 Task: Look for space in Cesena, Italy from 2nd June, 2023 to 15th June, 2023 for 2 adults and 1 pet in price range Rs.10000 to Rs.15000. Place can be entire place with 1  bedroom having 1 bed and 1 bathroom. Property type can be house, flat, guest house, hotel. Booking option can be shelf check-in. Required host language is English.
Action: Mouse moved to (437, 118)
Screenshot: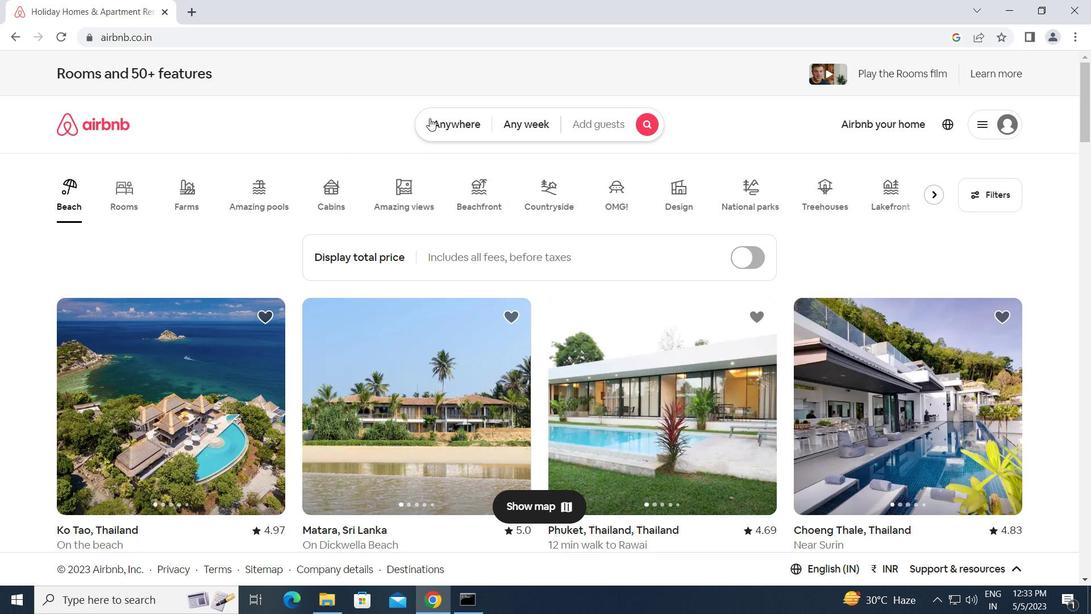 
Action: Mouse pressed left at (437, 118)
Screenshot: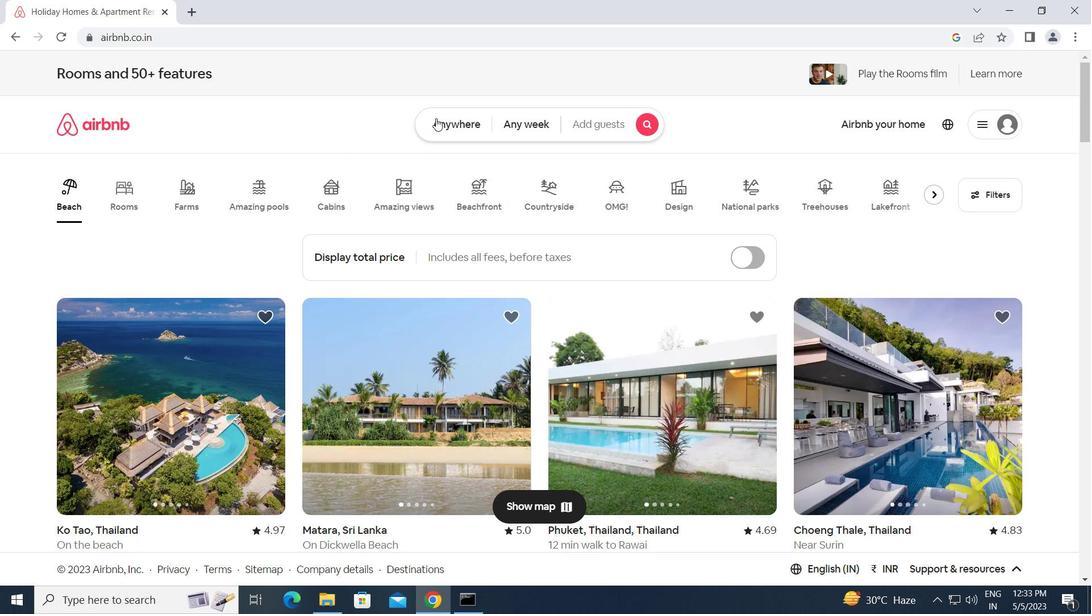 
Action: Mouse moved to (335, 166)
Screenshot: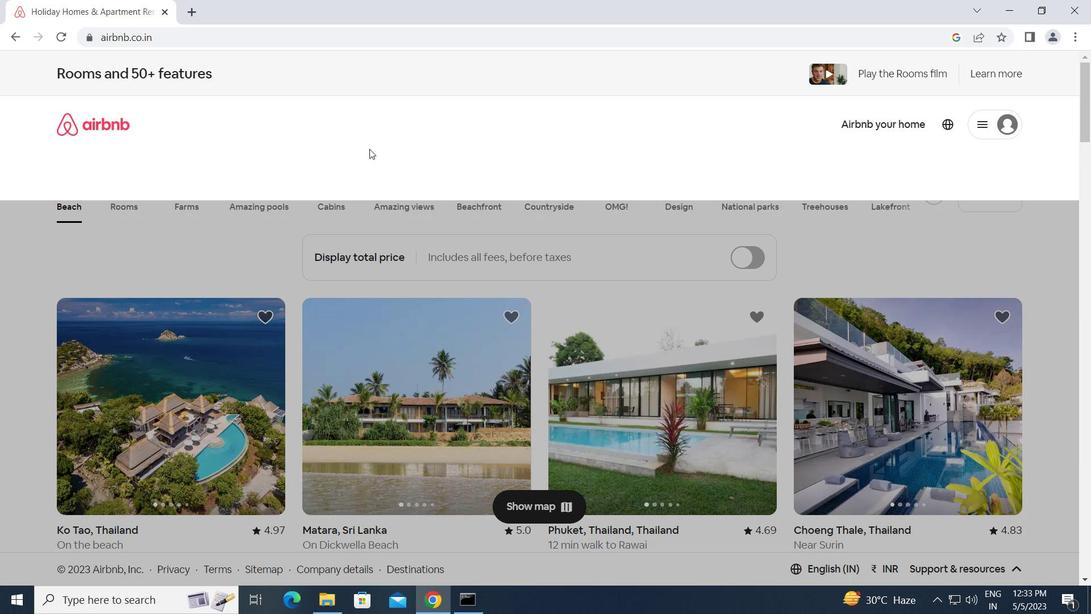 
Action: Mouse pressed left at (335, 166)
Screenshot: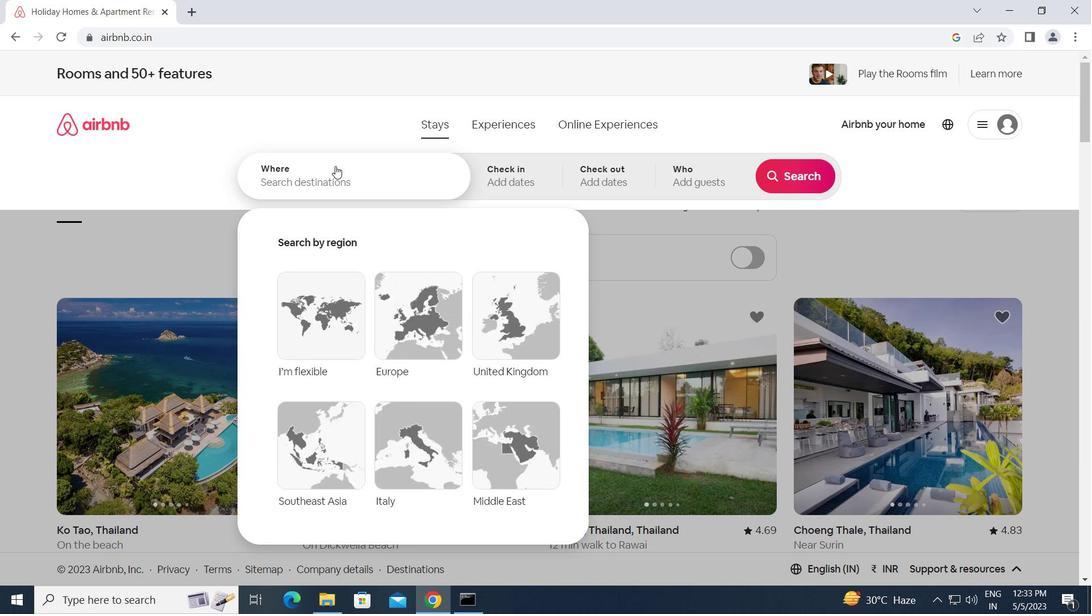 
Action: Key pressed <Key.caps_lock>c<Key.caps_lock>esena,<Key.space><Key.caps_lock>i<Key.caps_lock>taly<Key.enter>
Screenshot: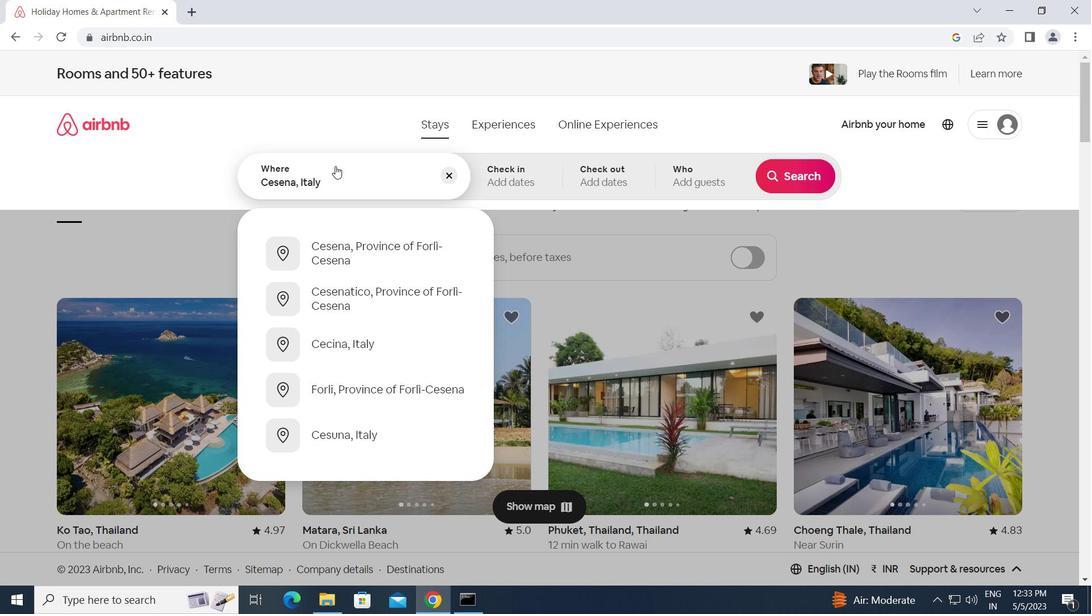 
Action: Mouse moved to (735, 340)
Screenshot: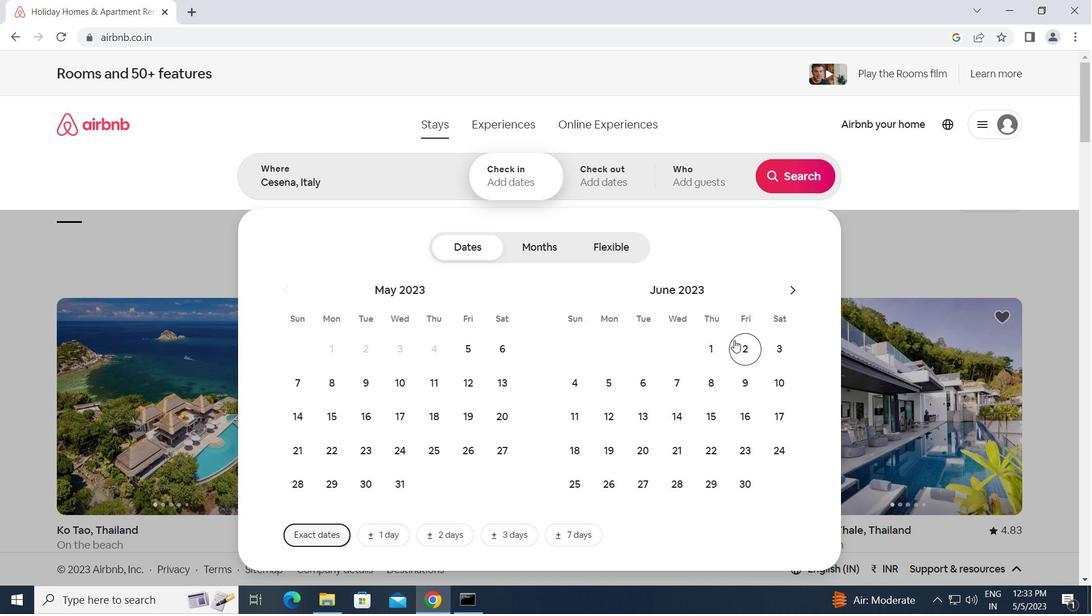 
Action: Mouse pressed left at (735, 340)
Screenshot: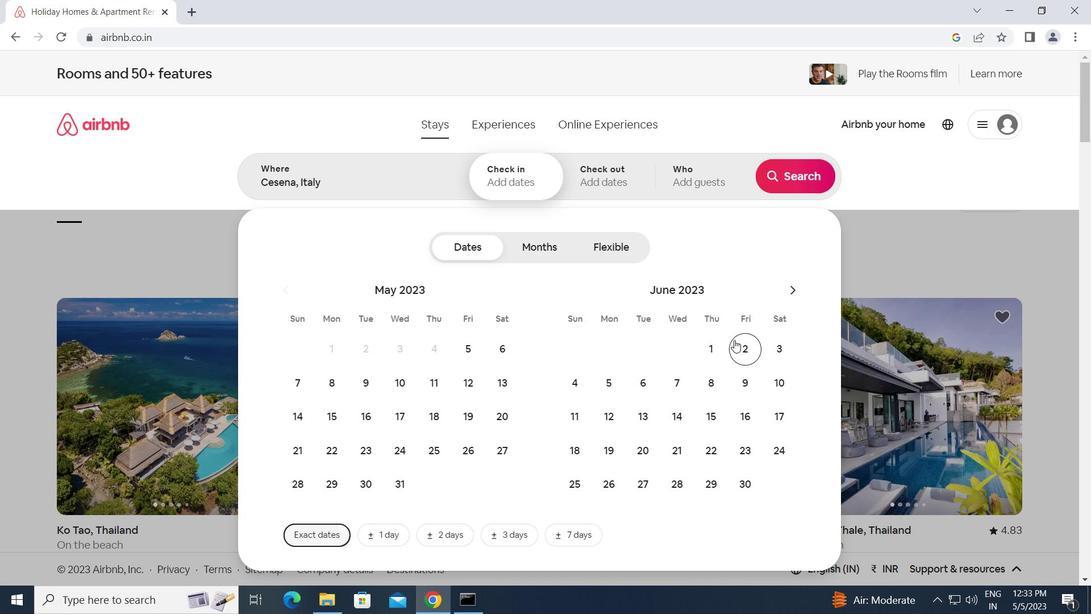
Action: Mouse moved to (707, 407)
Screenshot: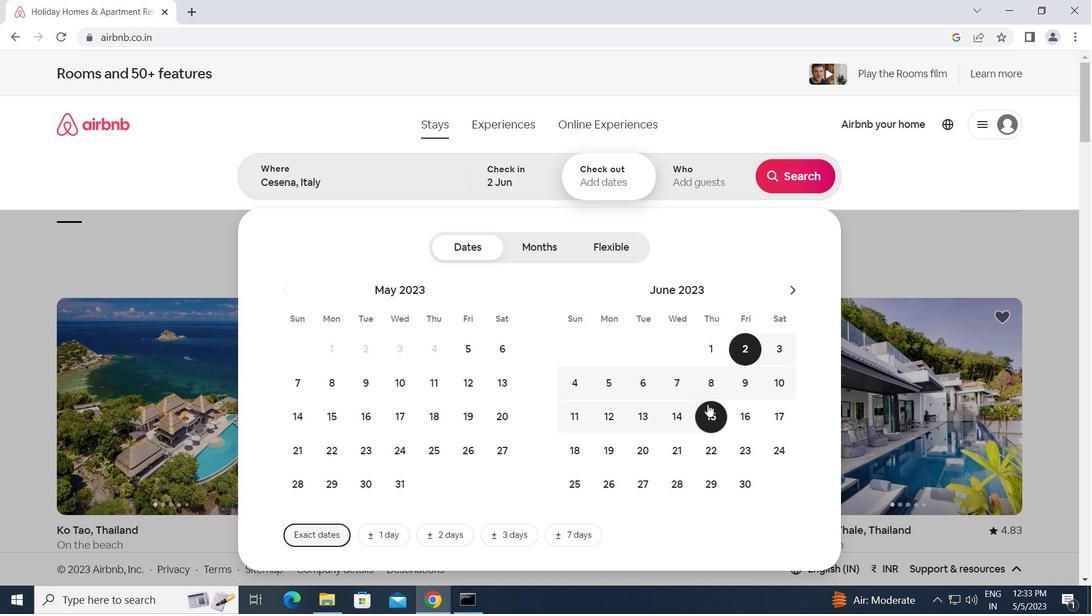 
Action: Mouse pressed left at (707, 407)
Screenshot: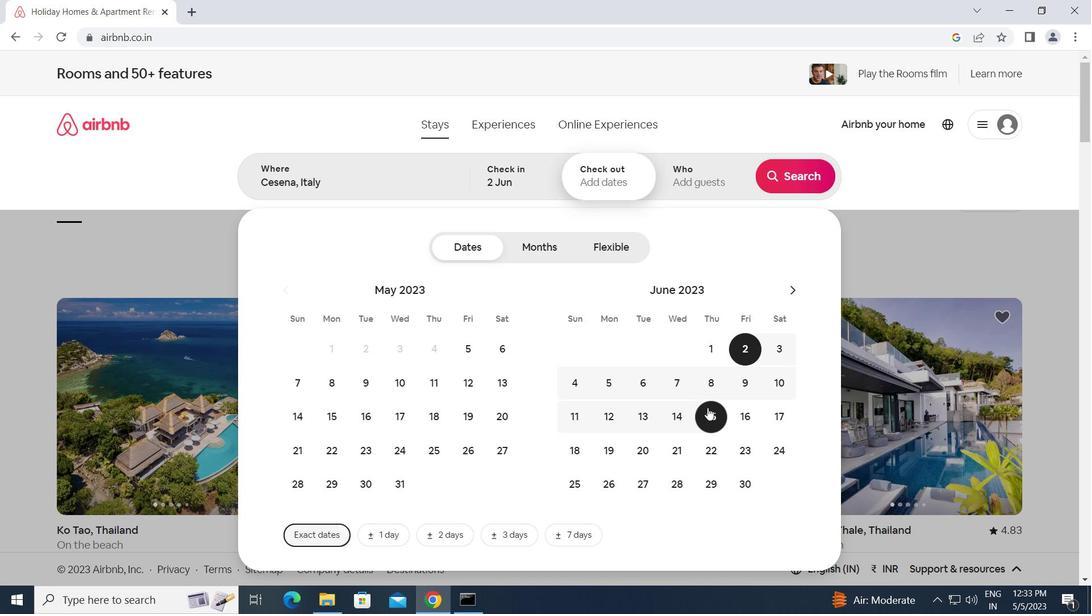 
Action: Mouse moved to (710, 167)
Screenshot: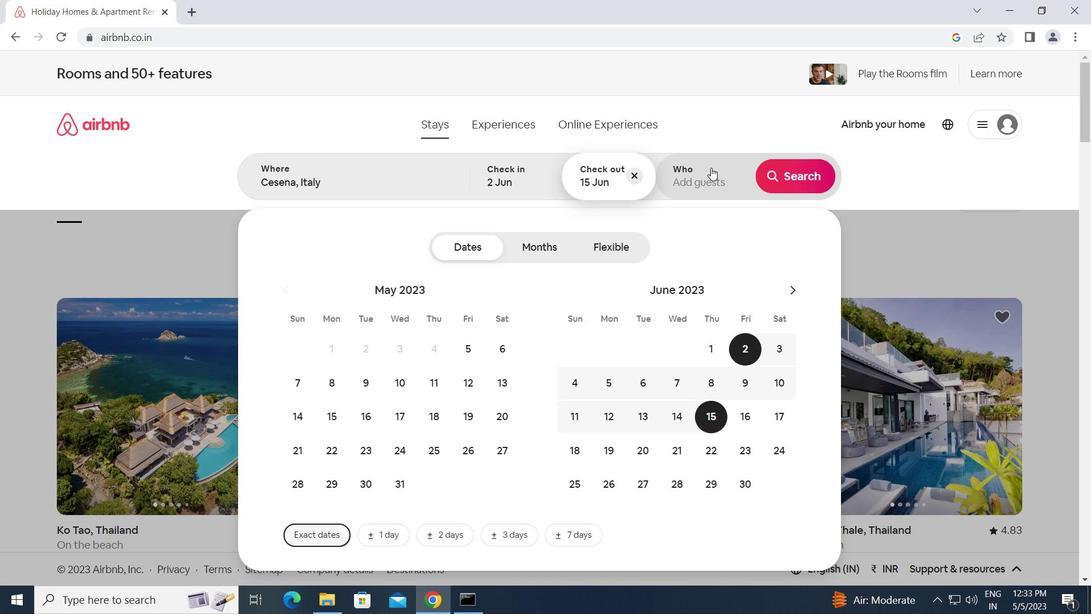
Action: Mouse pressed left at (710, 167)
Screenshot: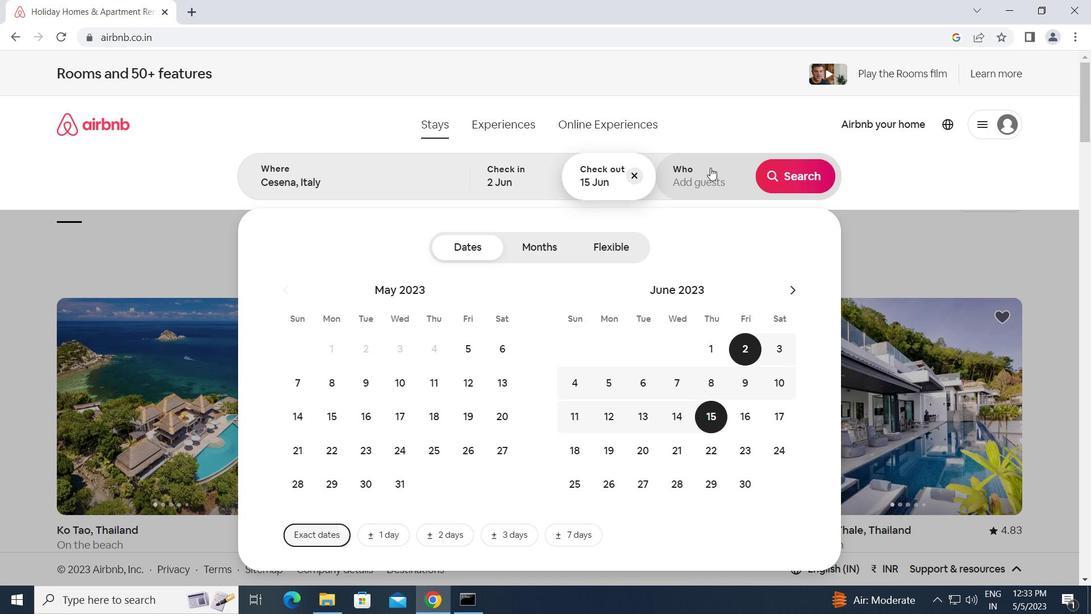 
Action: Mouse moved to (801, 252)
Screenshot: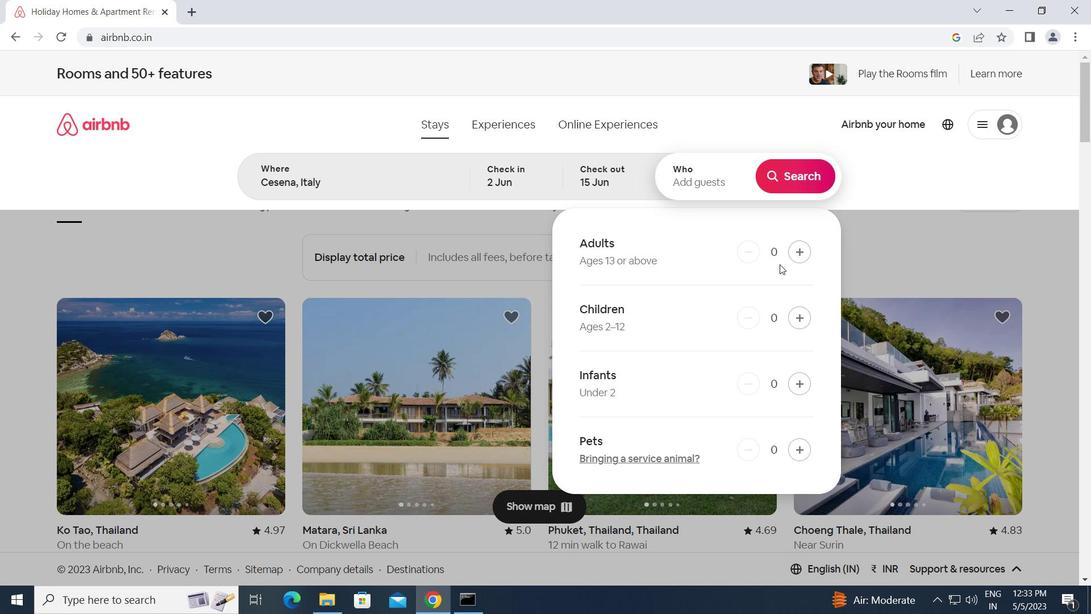 
Action: Mouse pressed left at (801, 252)
Screenshot: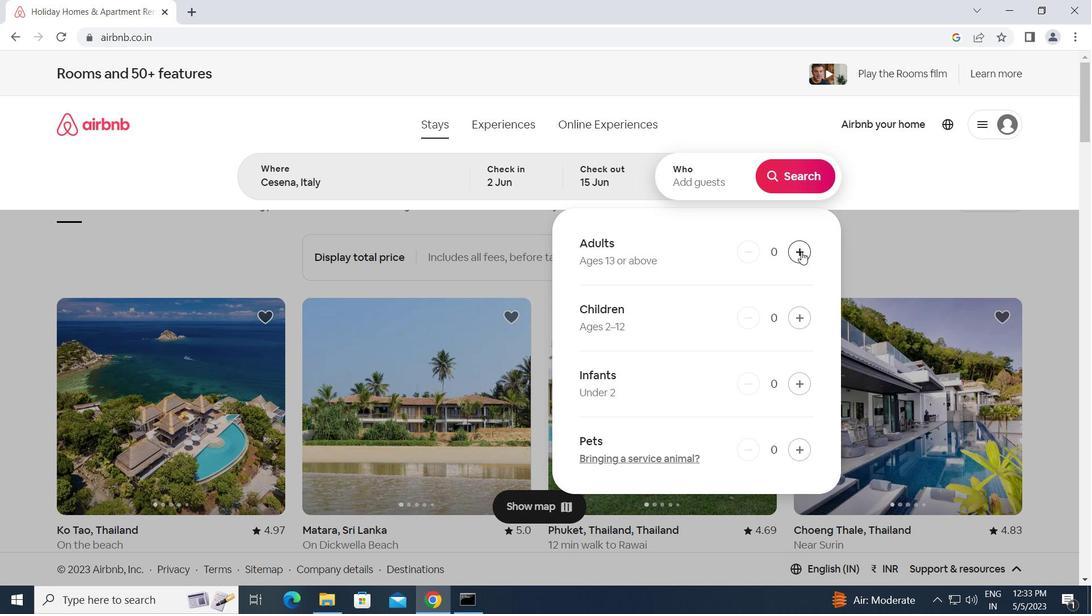 
Action: Mouse pressed left at (801, 252)
Screenshot: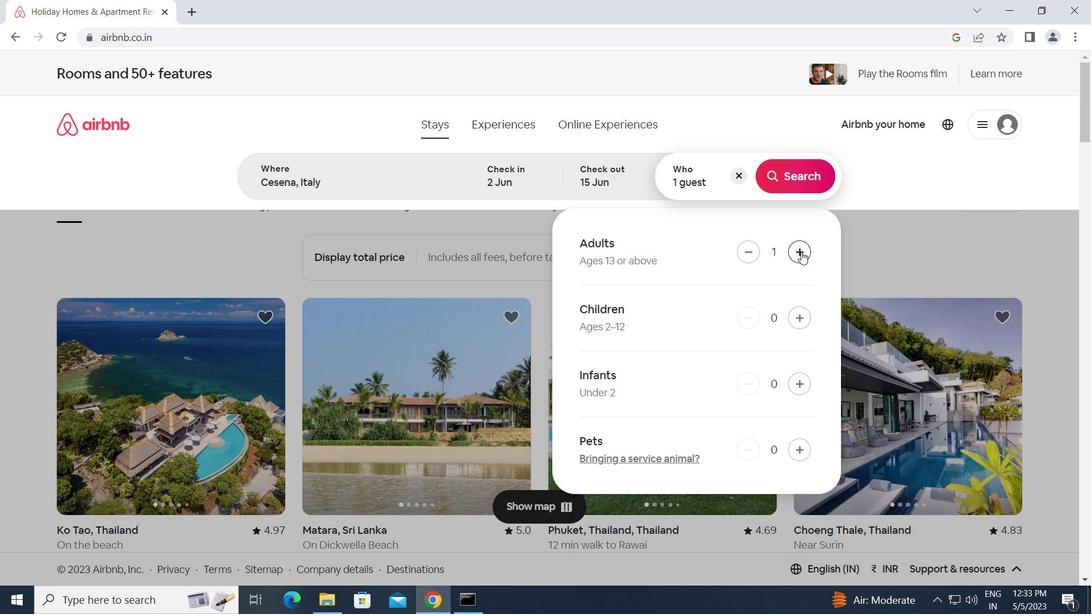 
Action: Mouse moved to (800, 448)
Screenshot: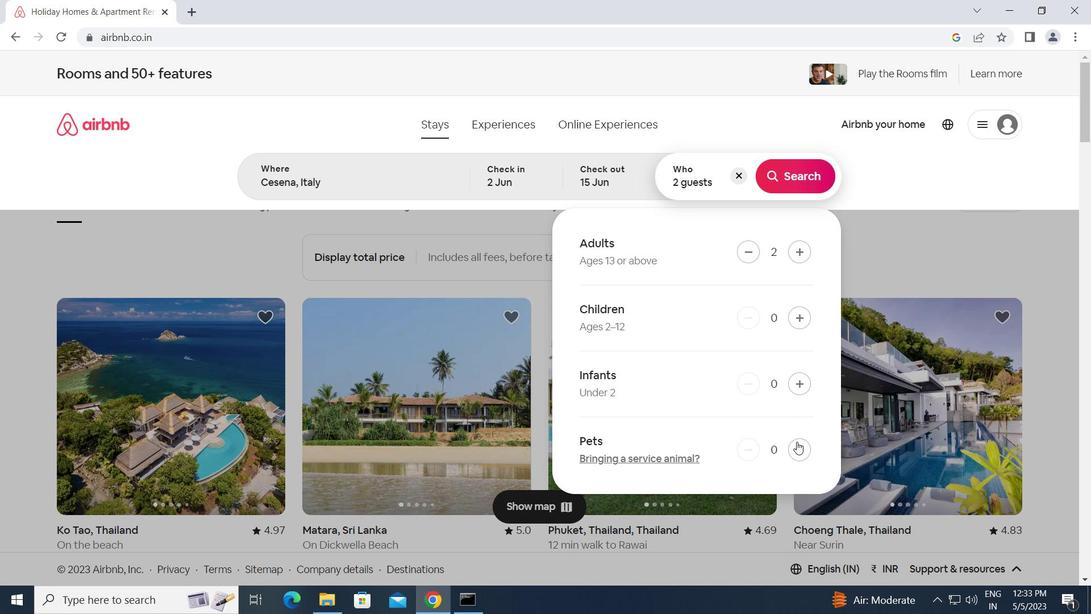 
Action: Mouse pressed left at (800, 448)
Screenshot: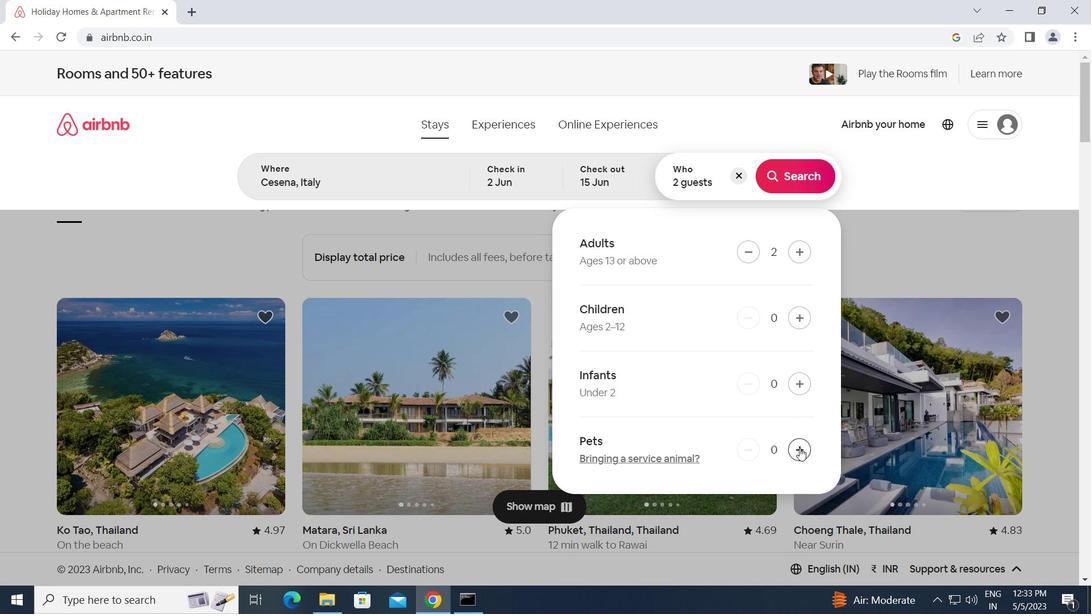 
Action: Mouse moved to (801, 175)
Screenshot: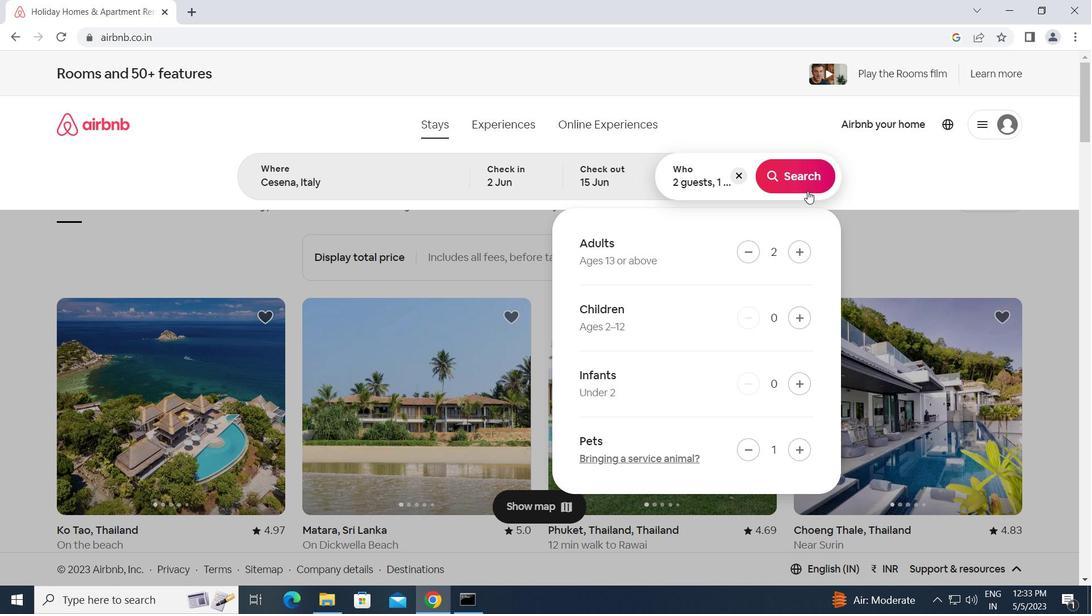 
Action: Mouse pressed left at (801, 175)
Screenshot: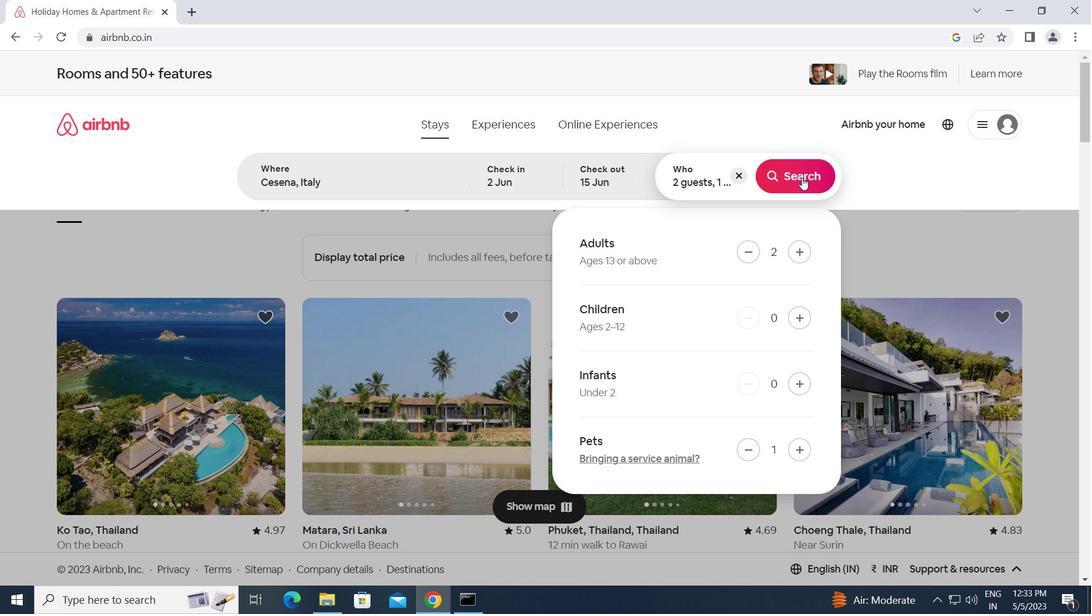 
Action: Mouse moved to (1014, 133)
Screenshot: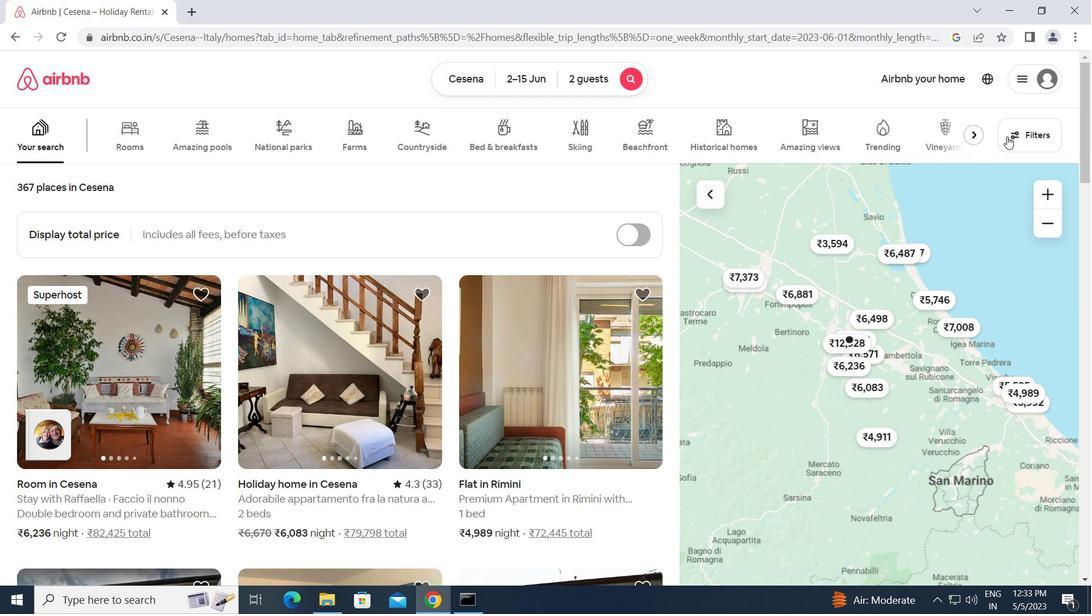 
Action: Mouse pressed left at (1014, 133)
Screenshot: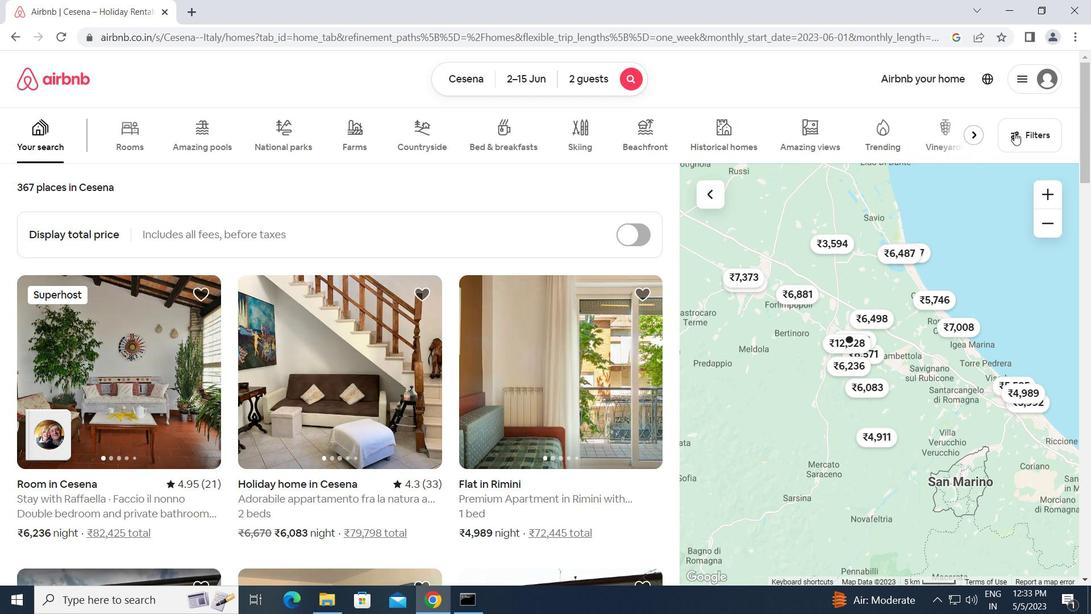 
Action: Mouse moved to (354, 486)
Screenshot: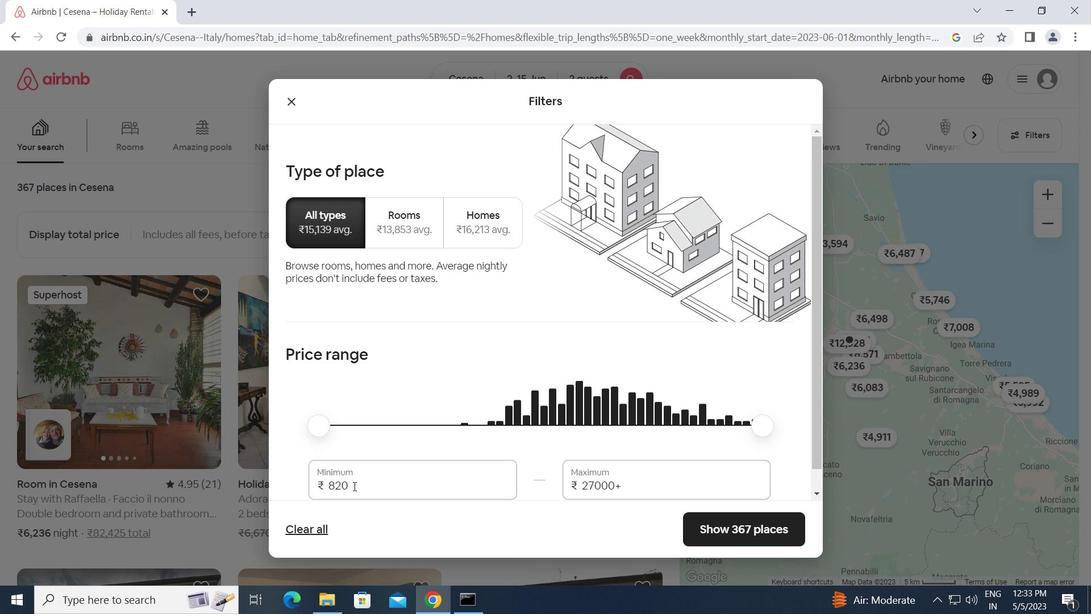 
Action: Mouse pressed left at (354, 486)
Screenshot: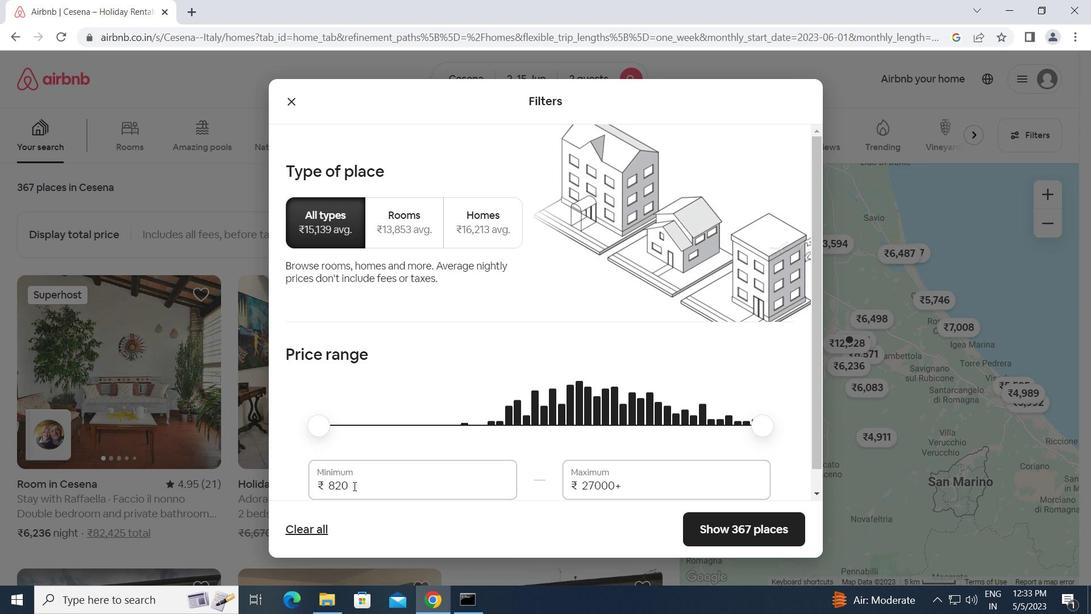 
Action: Mouse moved to (299, 485)
Screenshot: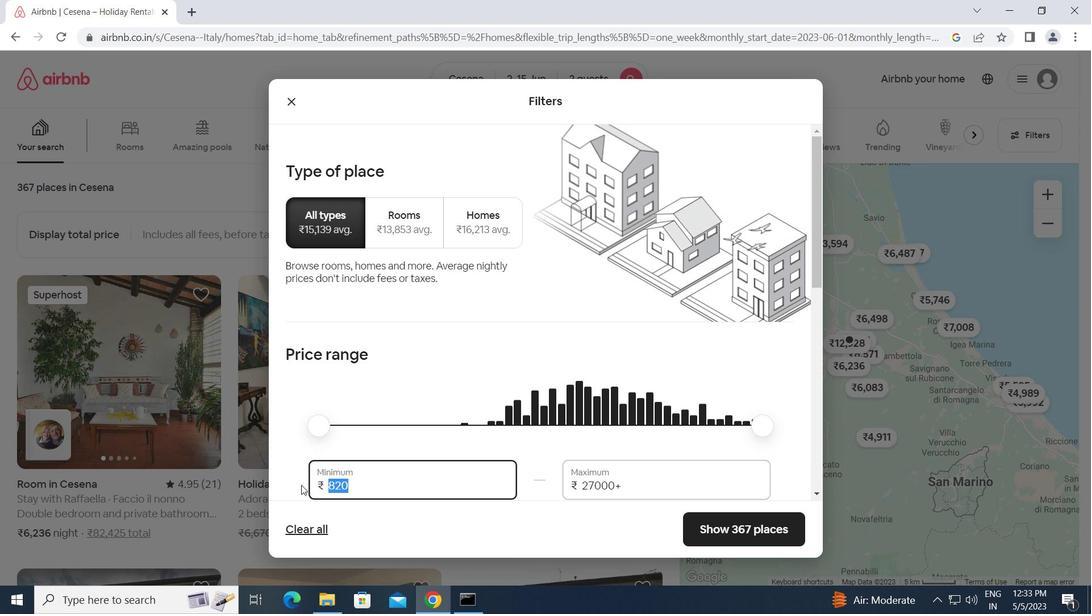 
Action: Key pressed 10000<Key.tab>15000
Screenshot: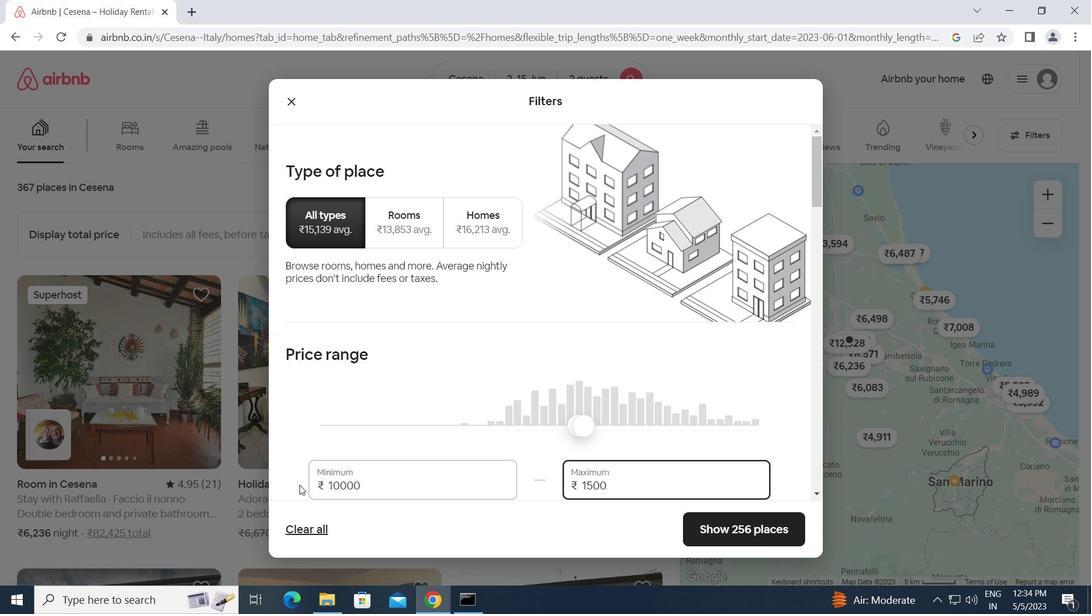 
Action: Mouse moved to (349, 466)
Screenshot: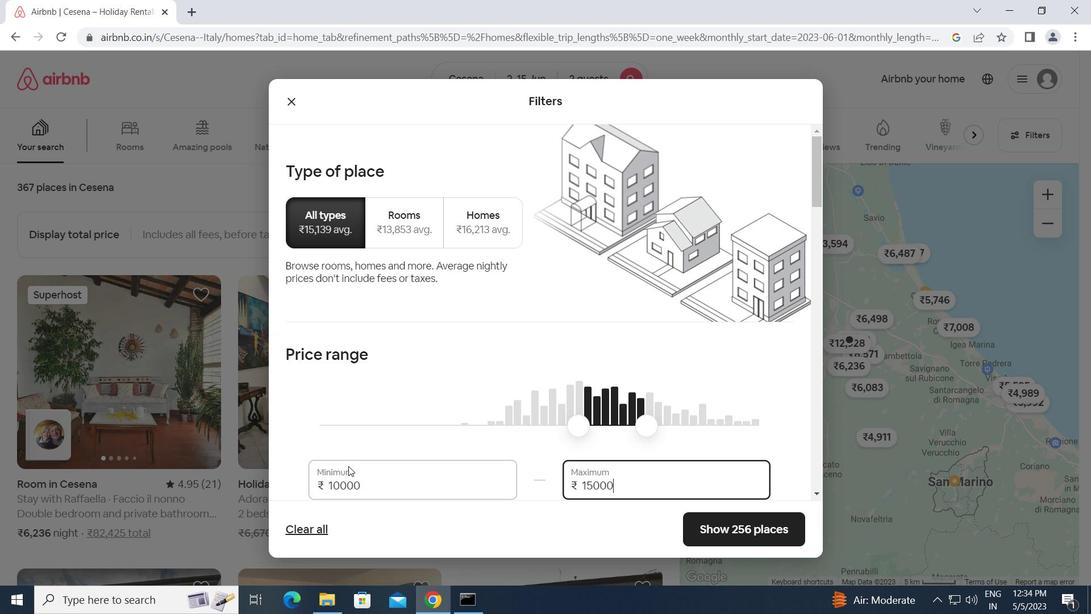 
Action: Mouse scrolled (349, 465) with delta (0, 0)
Screenshot: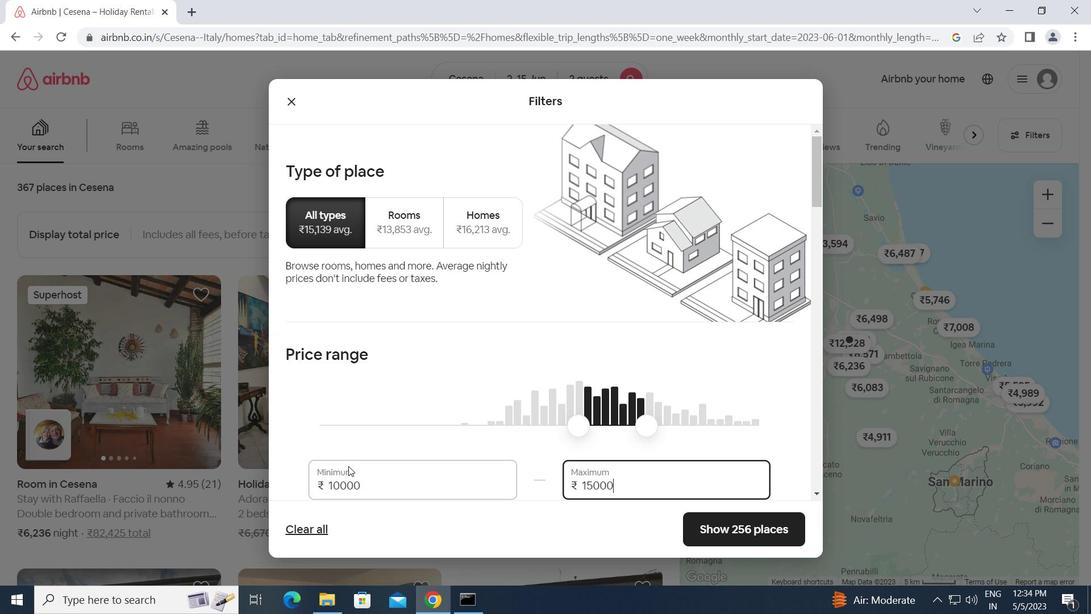 
Action: Mouse scrolled (349, 465) with delta (0, 0)
Screenshot: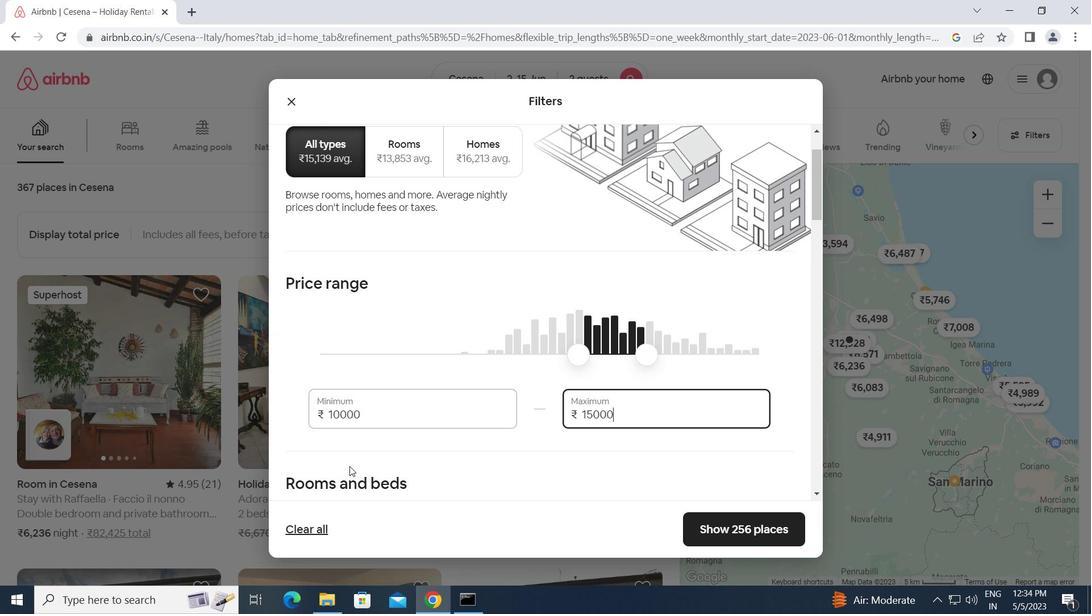 
Action: Mouse scrolled (349, 465) with delta (0, 0)
Screenshot: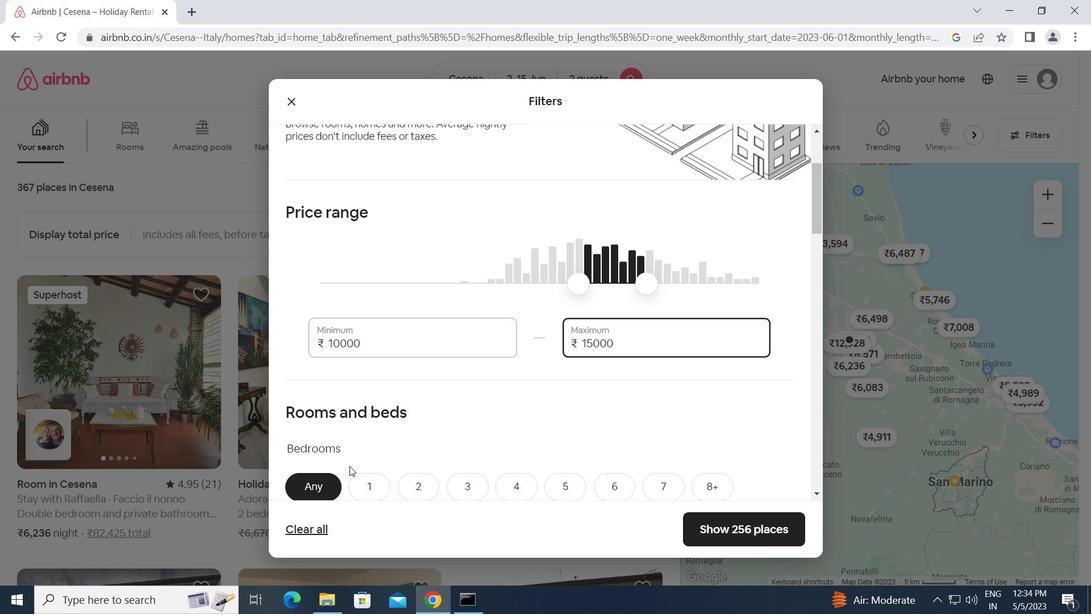
Action: Mouse scrolled (349, 465) with delta (0, 0)
Screenshot: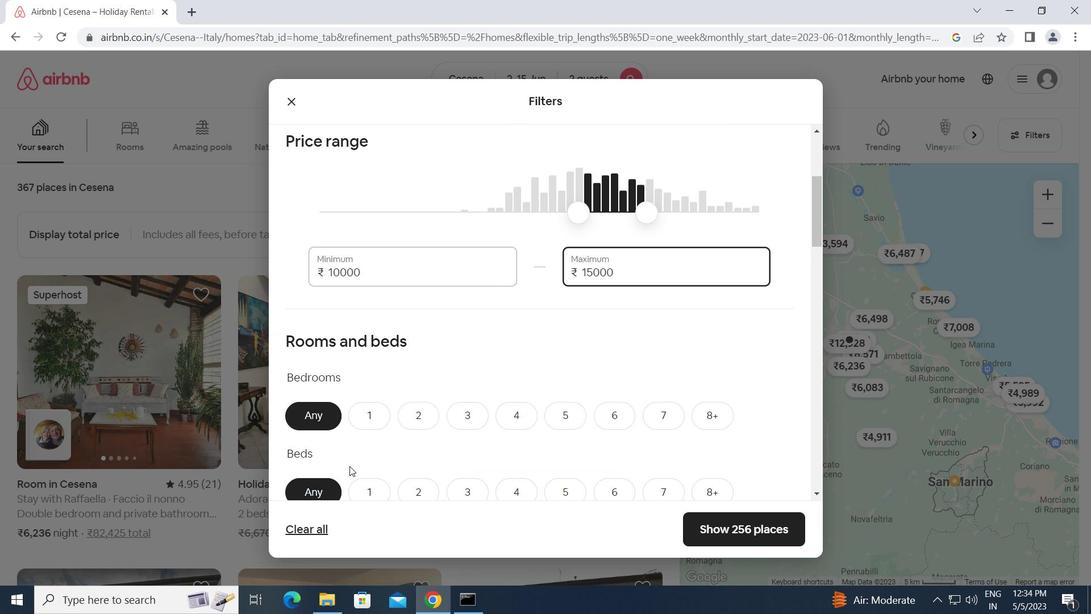 
Action: Mouse moved to (361, 347)
Screenshot: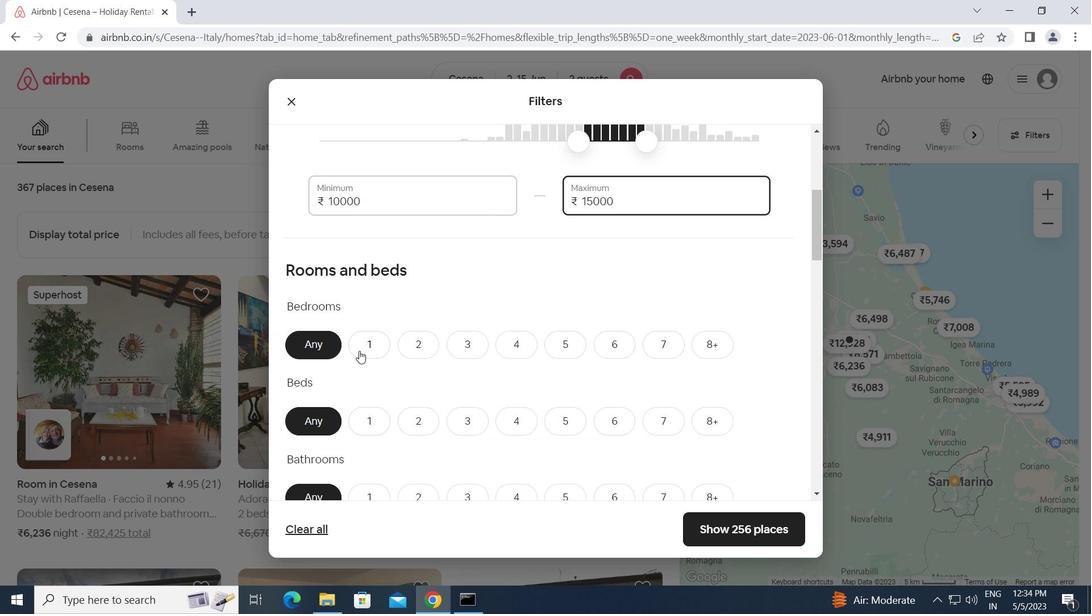 
Action: Mouse pressed left at (361, 347)
Screenshot: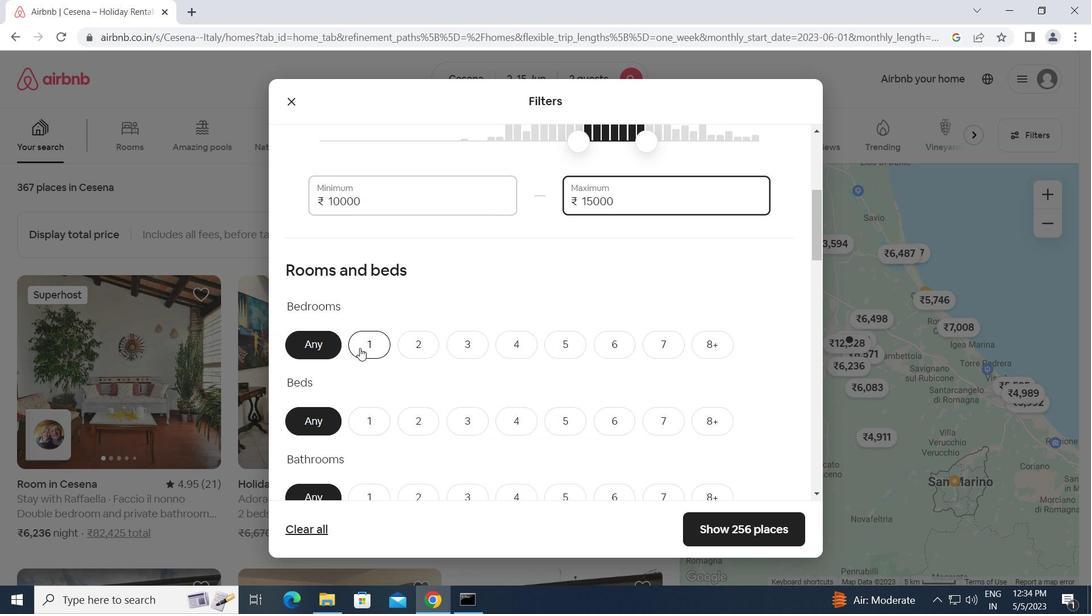 
Action: Mouse moved to (413, 413)
Screenshot: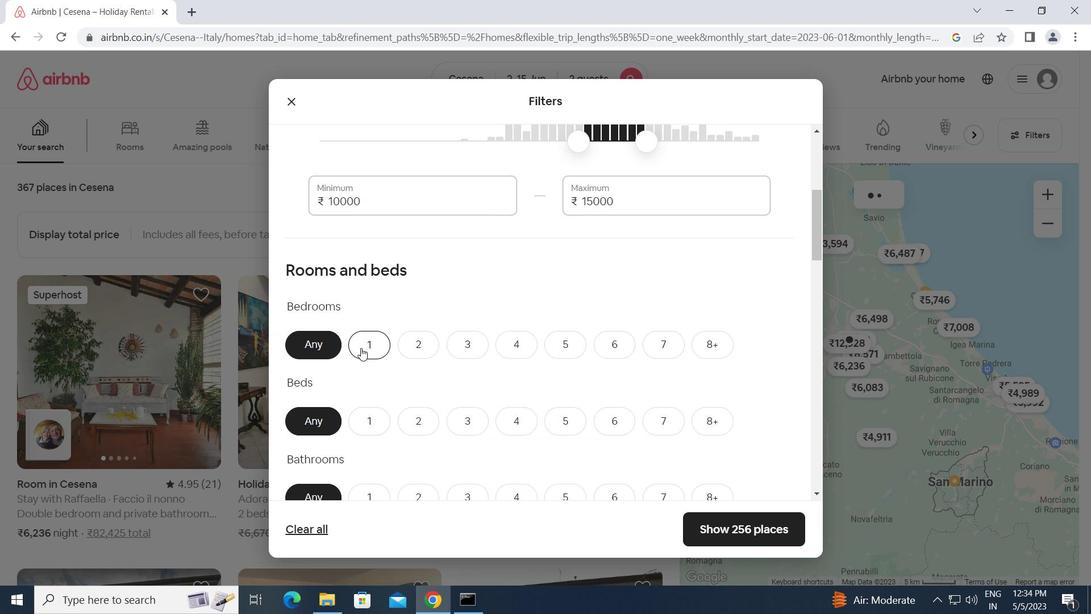 
Action: Mouse scrolled (413, 412) with delta (0, 0)
Screenshot: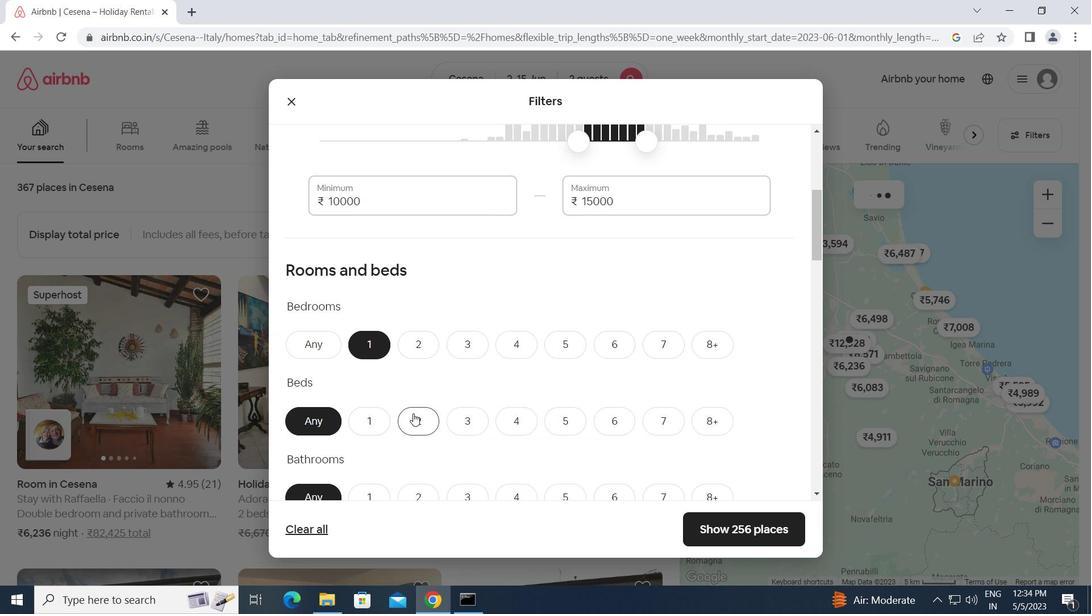 
Action: Mouse moved to (371, 349)
Screenshot: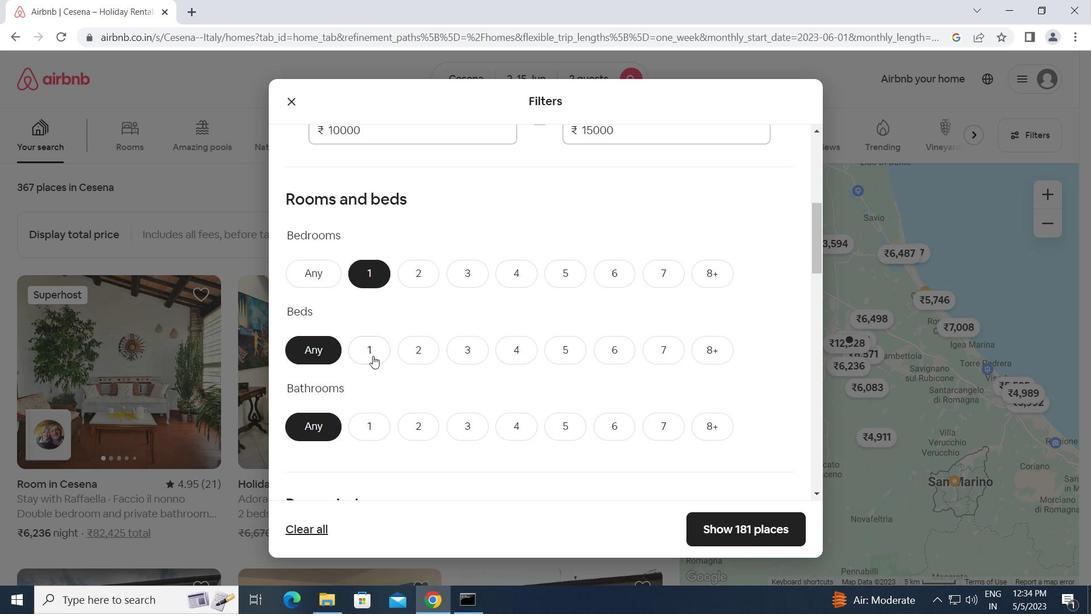
Action: Mouse pressed left at (371, 349)
Screenshot: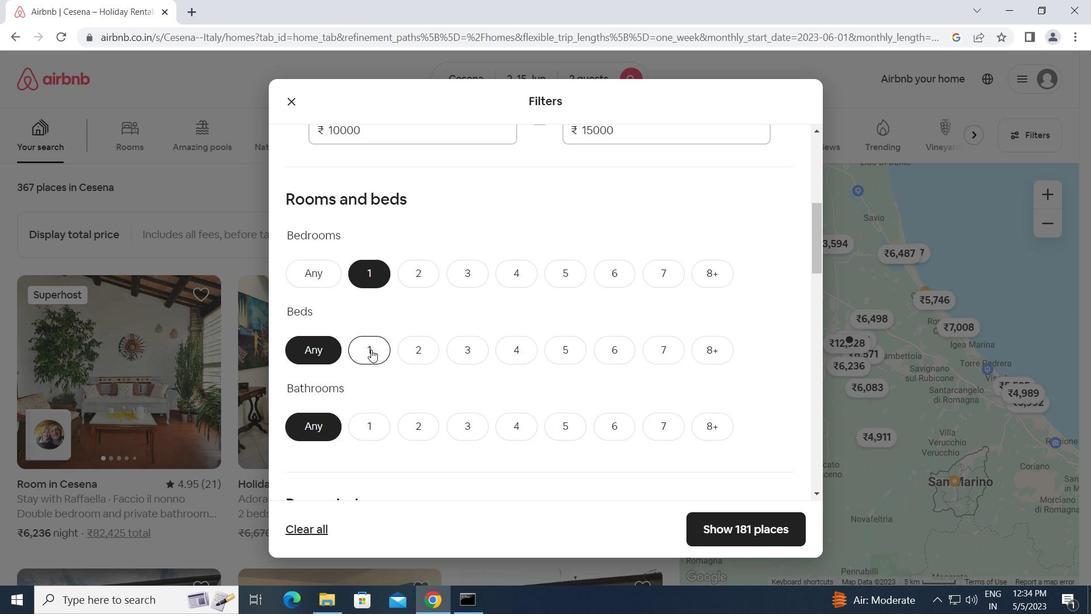
Action: Mouse moved to (372, 424)
Screenshot: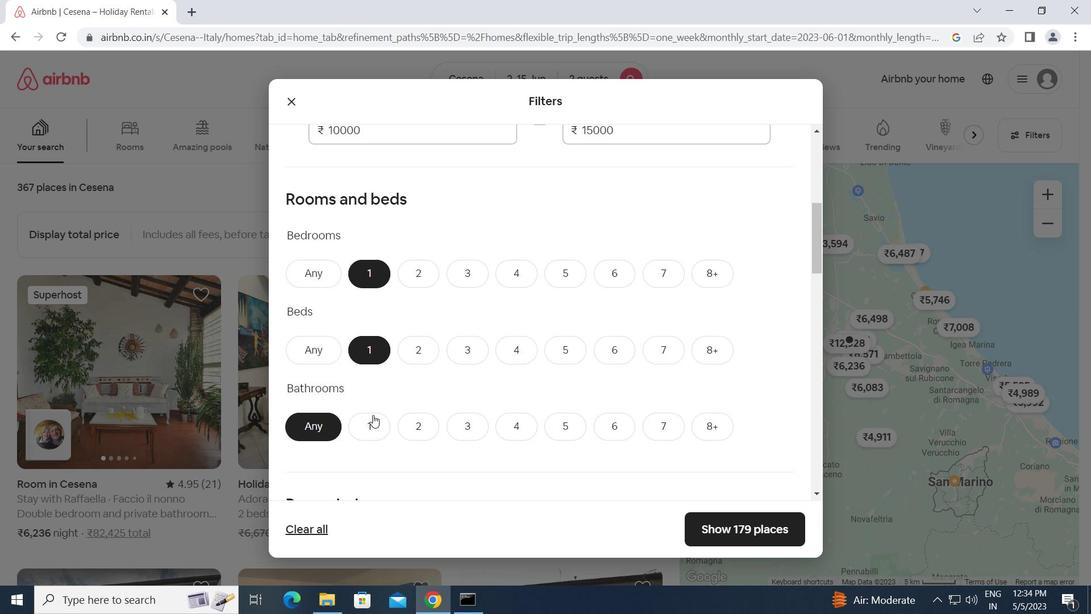 
Action: Mouse pressed left at (372, 424)
Screenshot: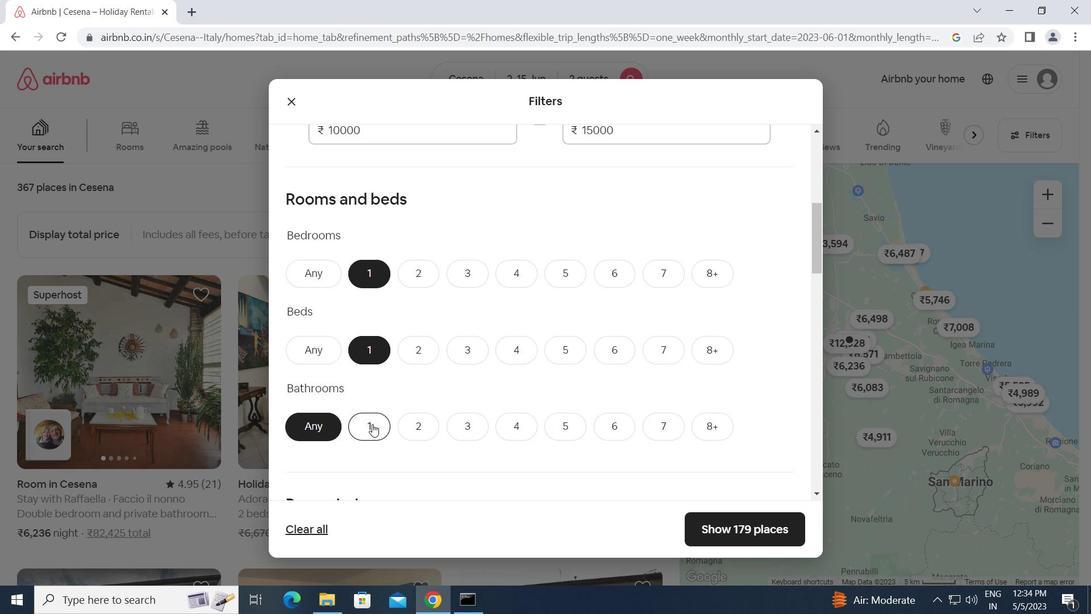 
Action: Mouse moved to (379, 421)
Screenshot: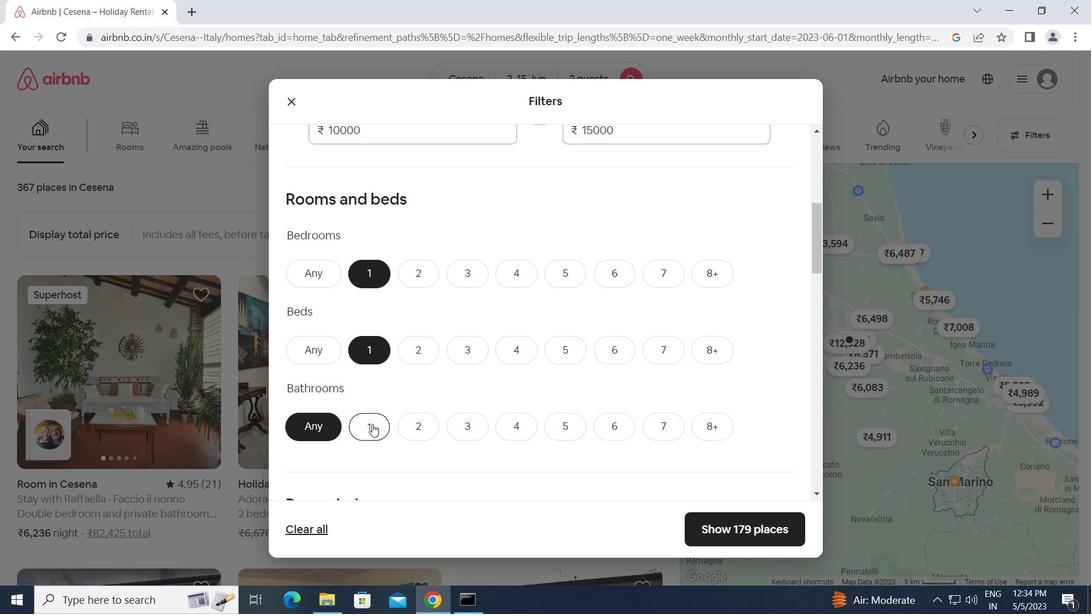 
Action: Mouse scrolled (379, 420) with delta (0, 0)
Screenshot: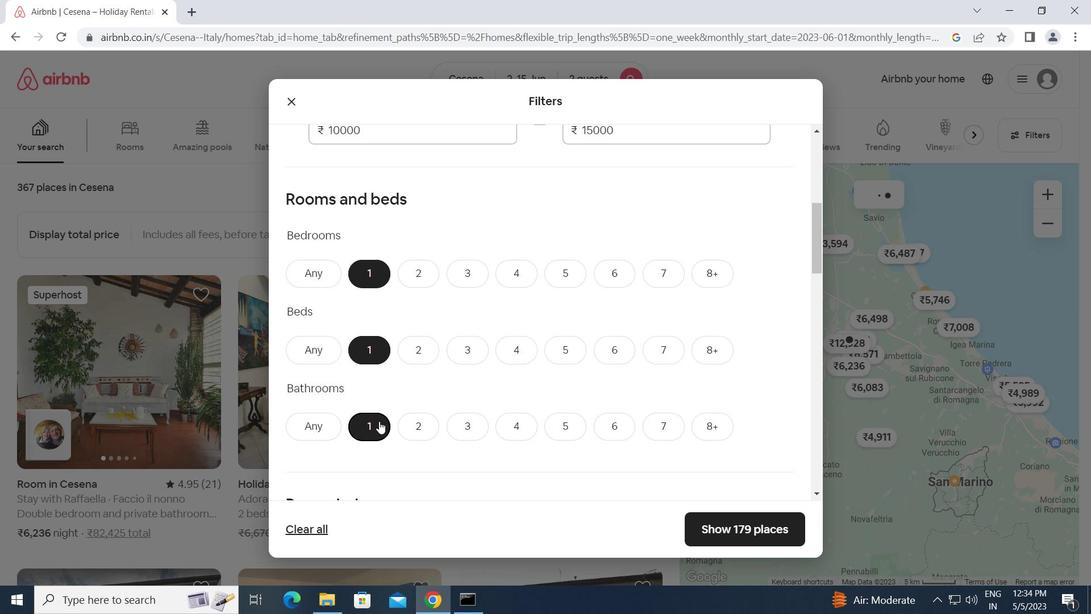 
Action: Mouse scrolled (379, 420) with delta (0, 0)
Screenshot: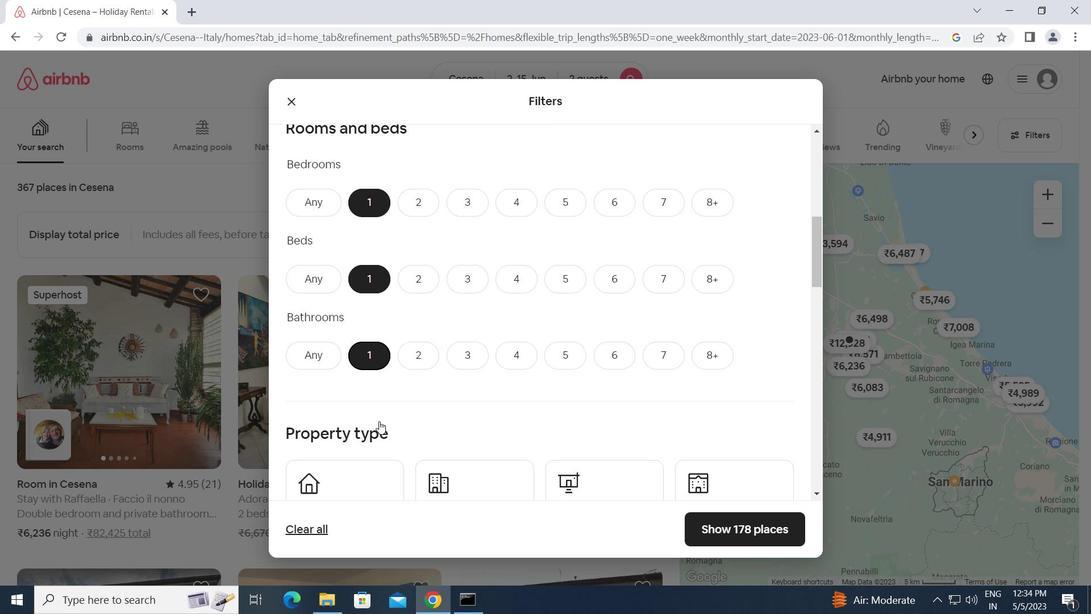 
Action: Mouse moved to (354, 416)
Screenshot: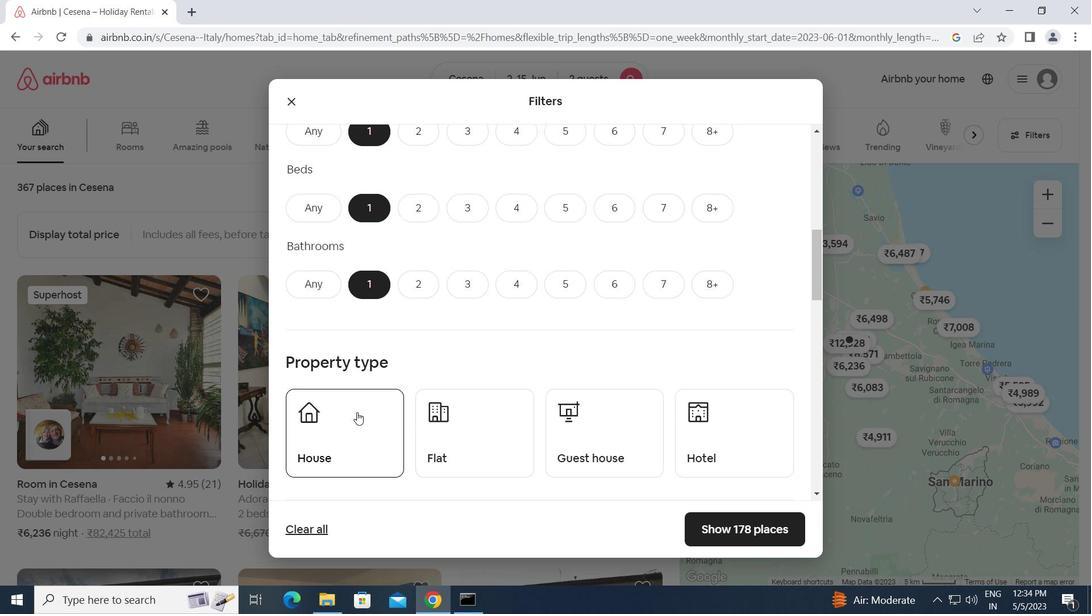 
Action: Mouse pressed left at (354, 416)
Screenshot: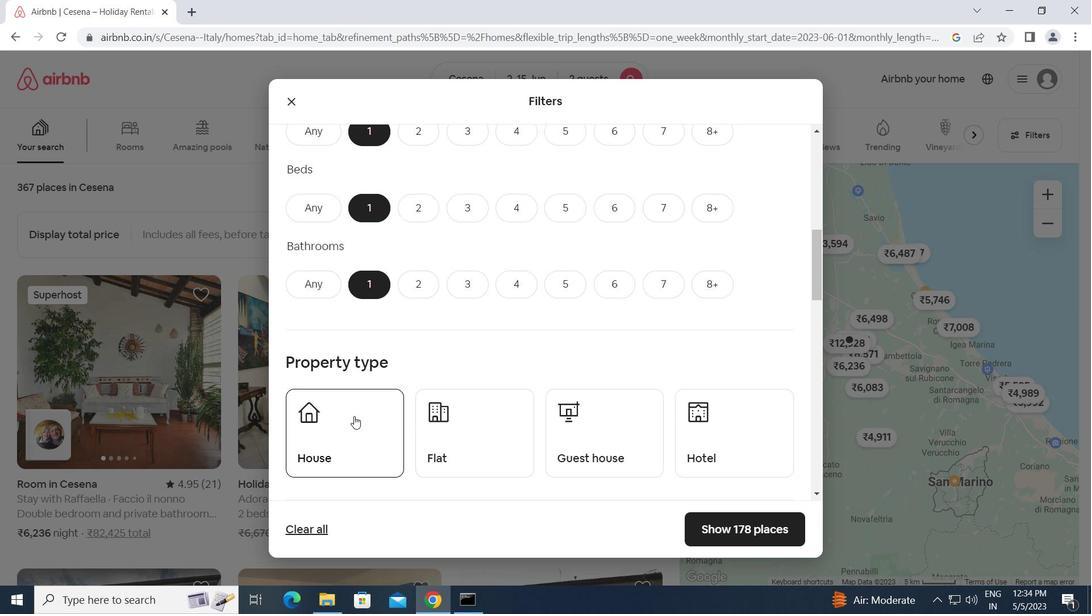 
Action: Mouse moved to (460, 428)
Screenshot: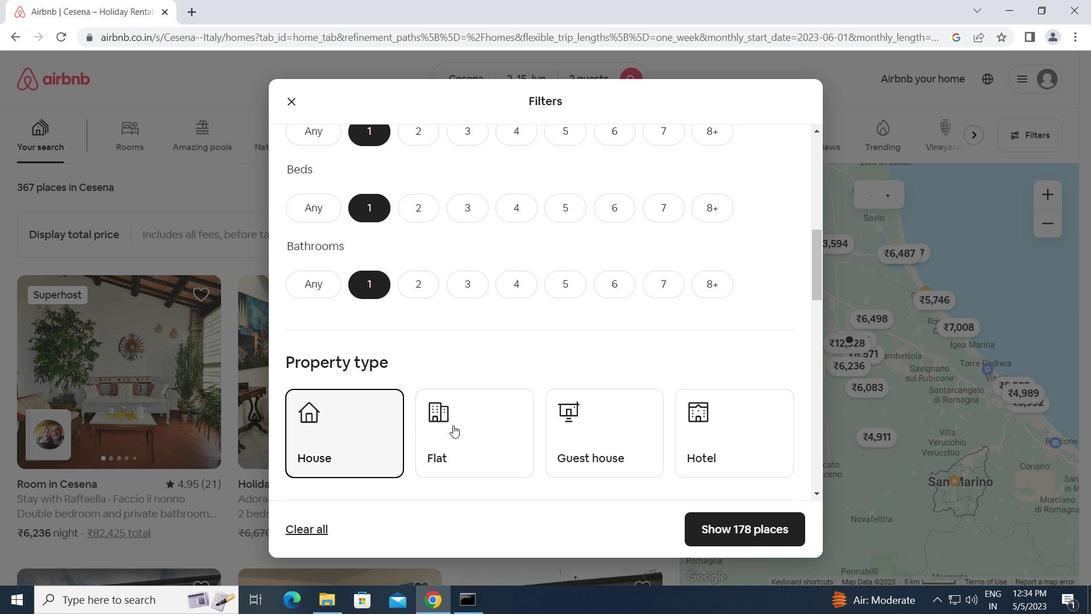
Action: Mouse pressed left at (460, 428)
Screenshot: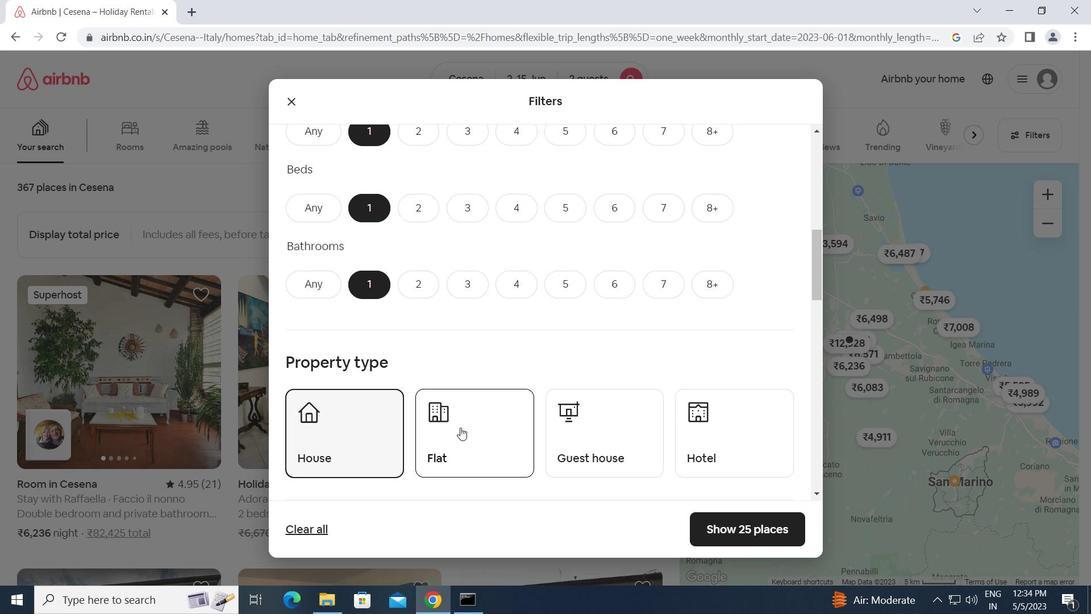 
Action: Mouse moved to (582, 432)
Screenshot: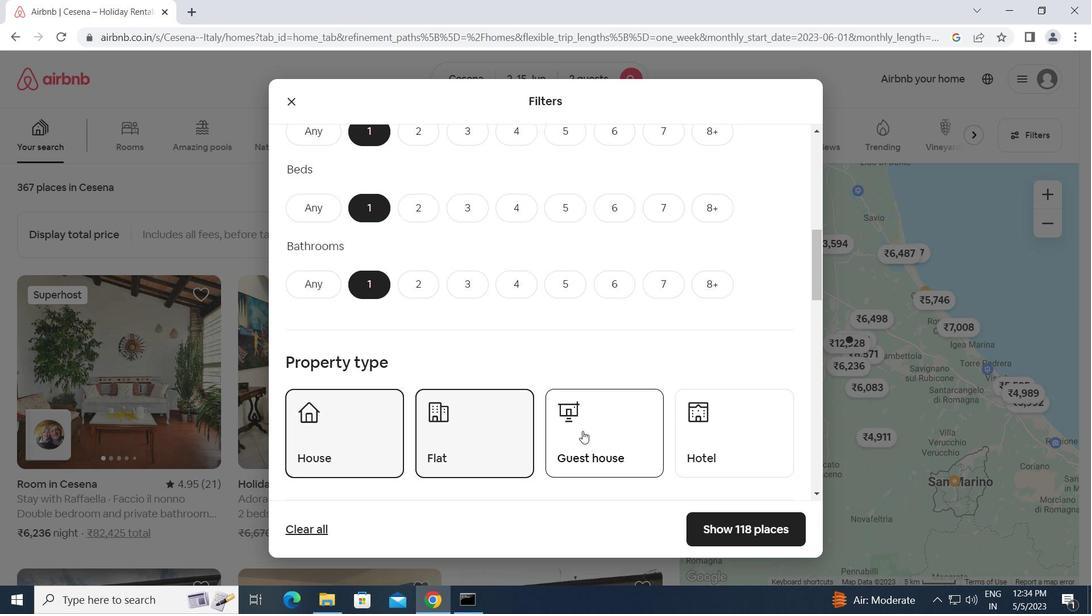 
Action: Mouse pressed left at (582, 432)
Screenshot: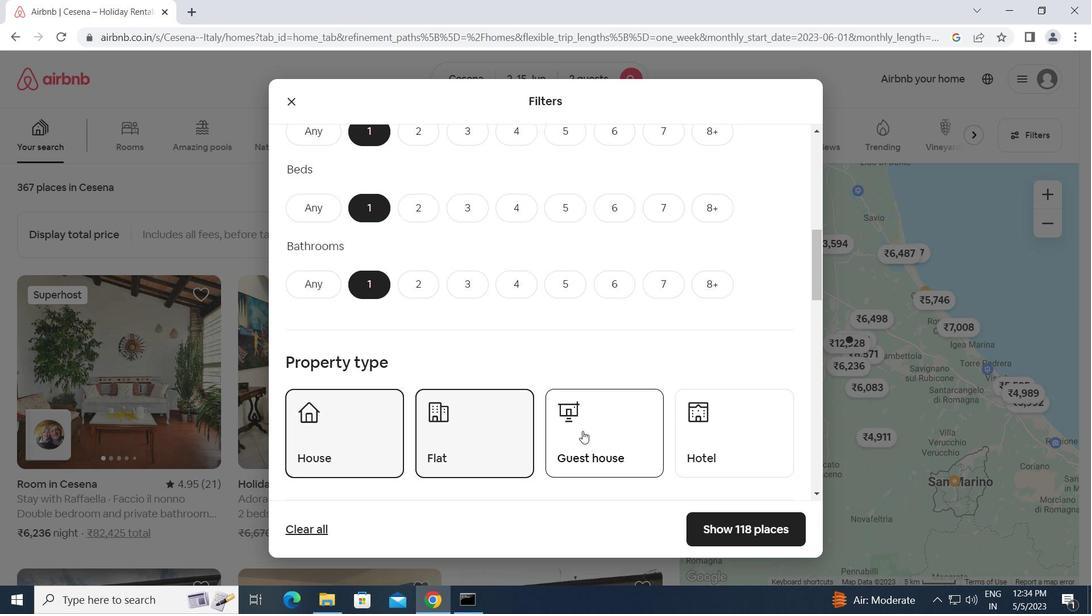 
Action: Mouse moved to (722, 445)
Screenshot: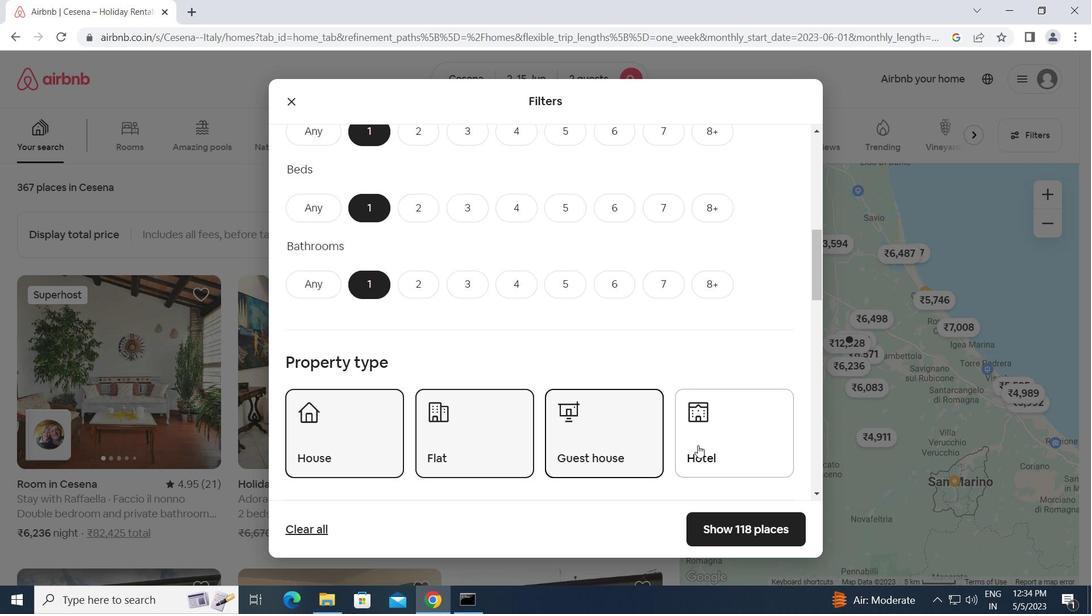 
Action: Mouse pressed left at (722, 445)
Screenshot: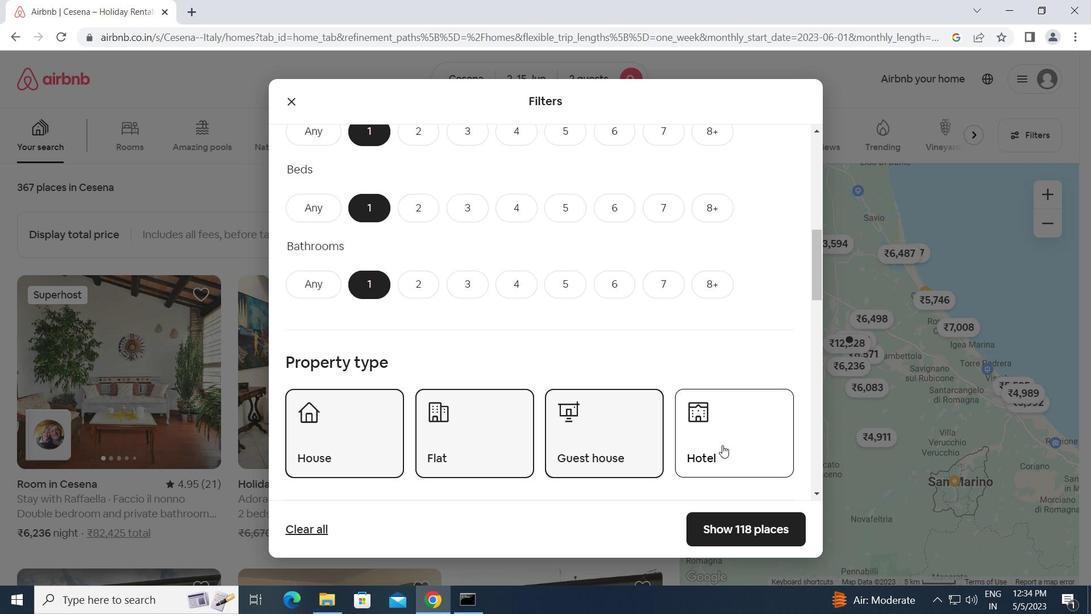 
Action: Mouse moved to (555, 452)
Screenshot: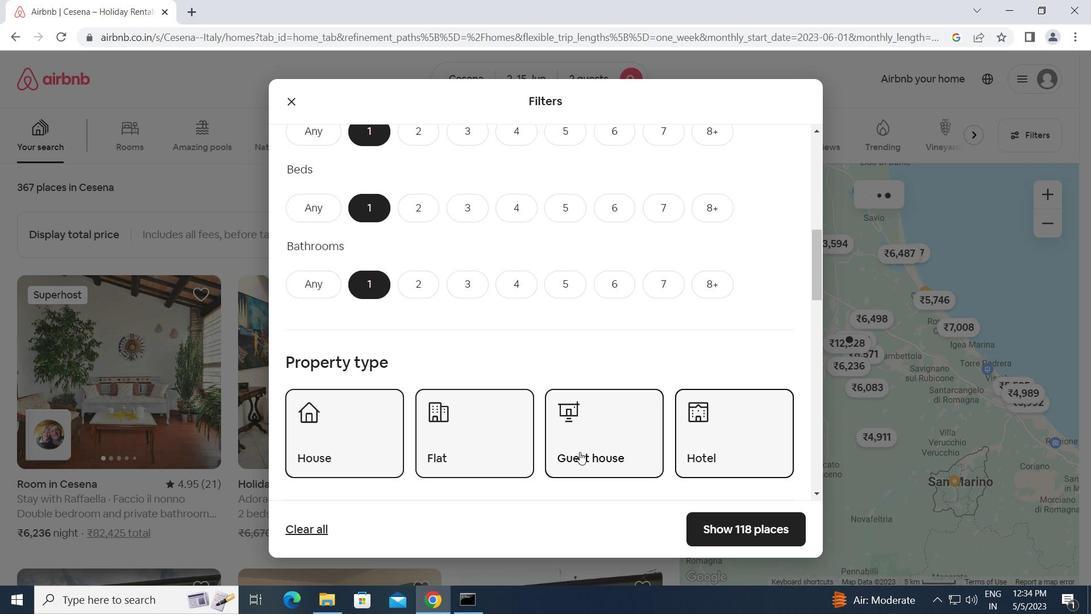 
Action: Mouse scrolled (555, 451) with delta (0, 0)
Screenshot: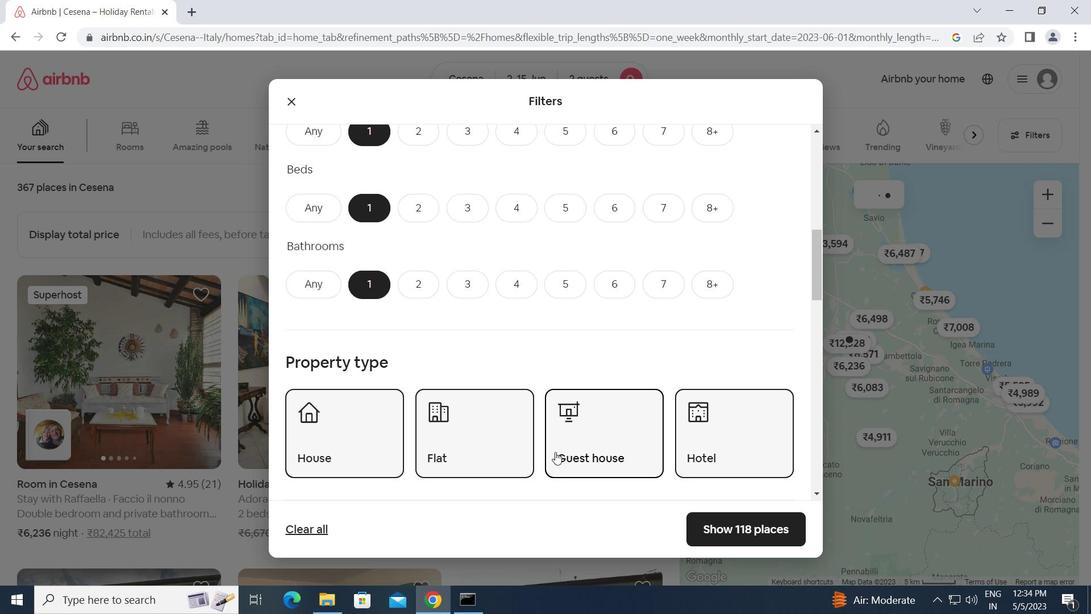 
Action: Mouse moved to (552, 451)
Screenshot: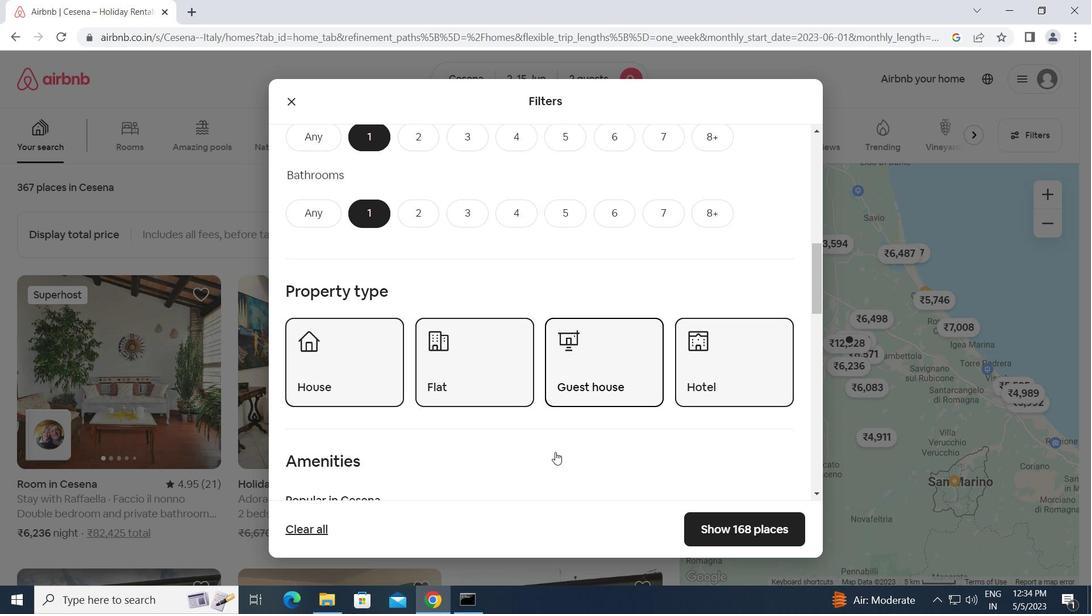 
Action: Mouse scrolled (552, 450) with delta (0, 0)
Screenshot: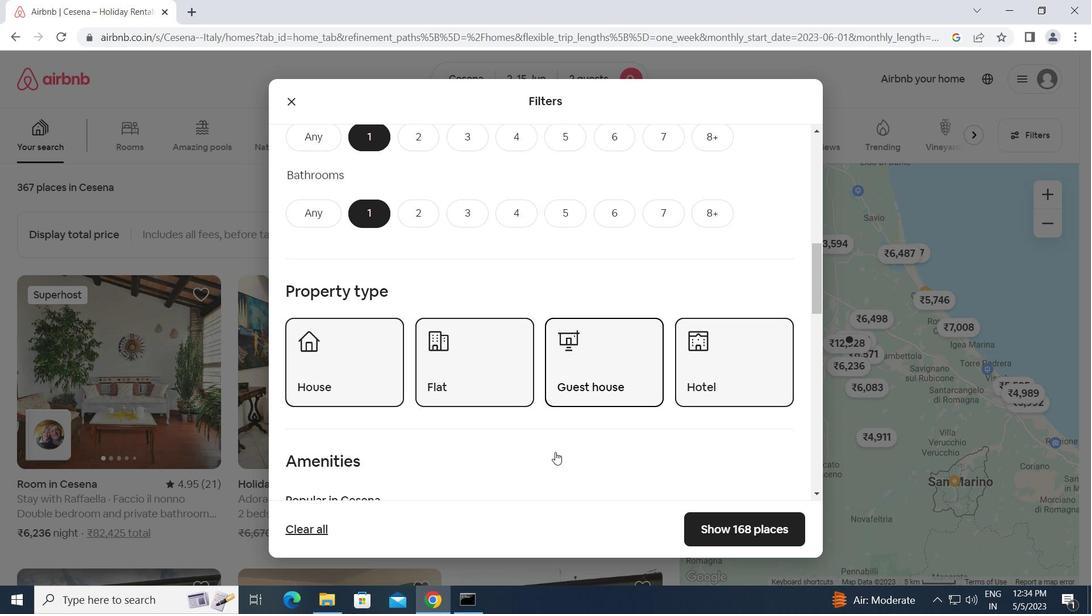 
Action: Mouse scrolled (552, 450) with delta (0, 0)
Screenshot: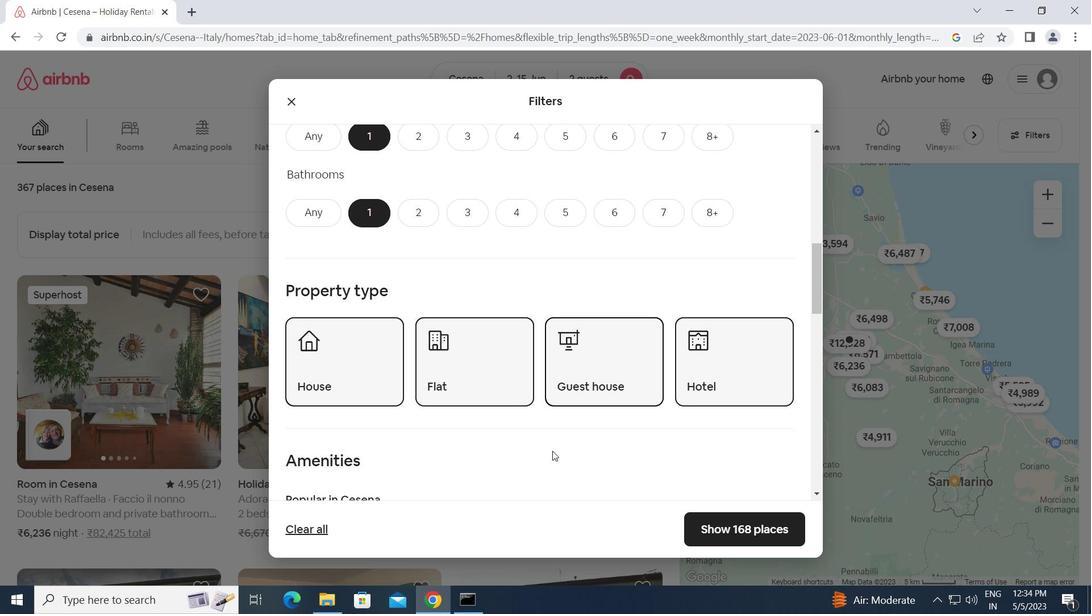 
Action: Mouse scrolled (552, 450) with delta (0, 0)
Screenshot: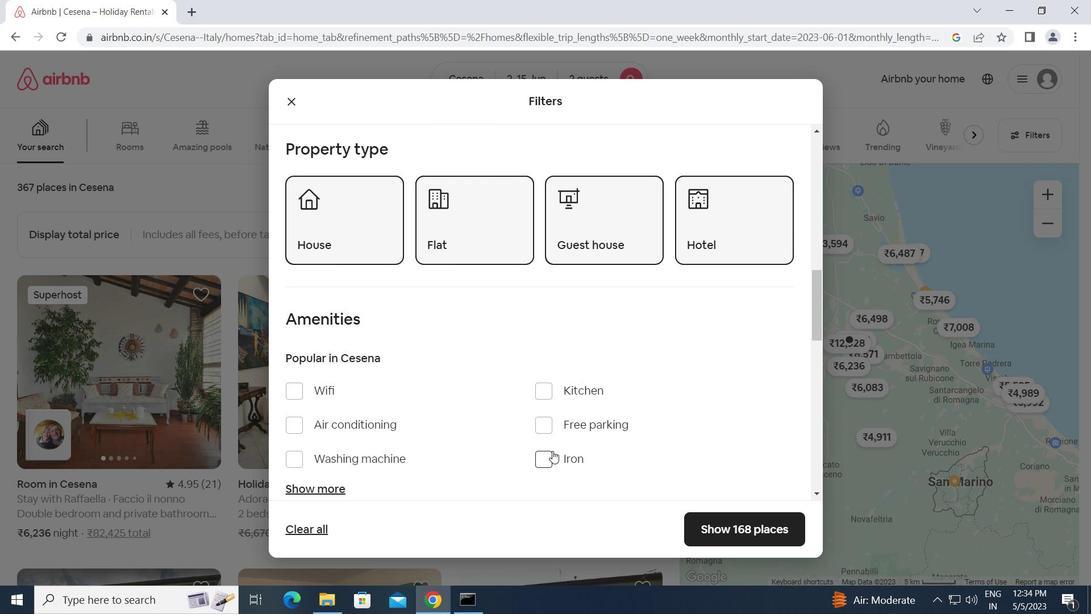 
Action: Mouse scrolled (552, 450) with delta (0, 0)
Screenshot: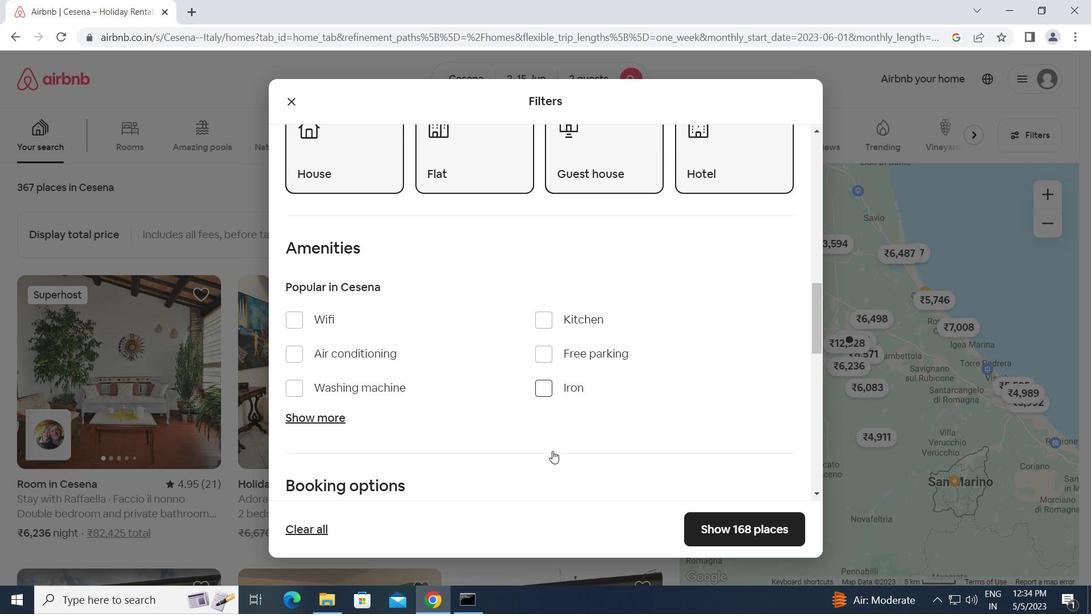
Action: Mouse scrolled (552, 450) with delta (0, 0)
Screenshot: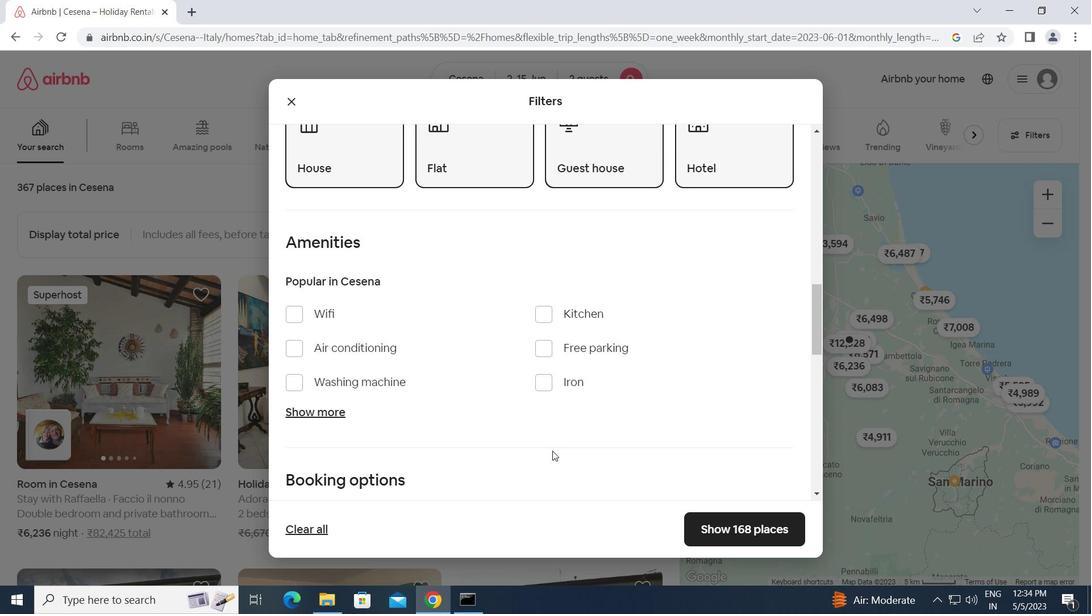 
Action: Mouse scrolled (552, 450) with delta (0, 0)
Screenshot: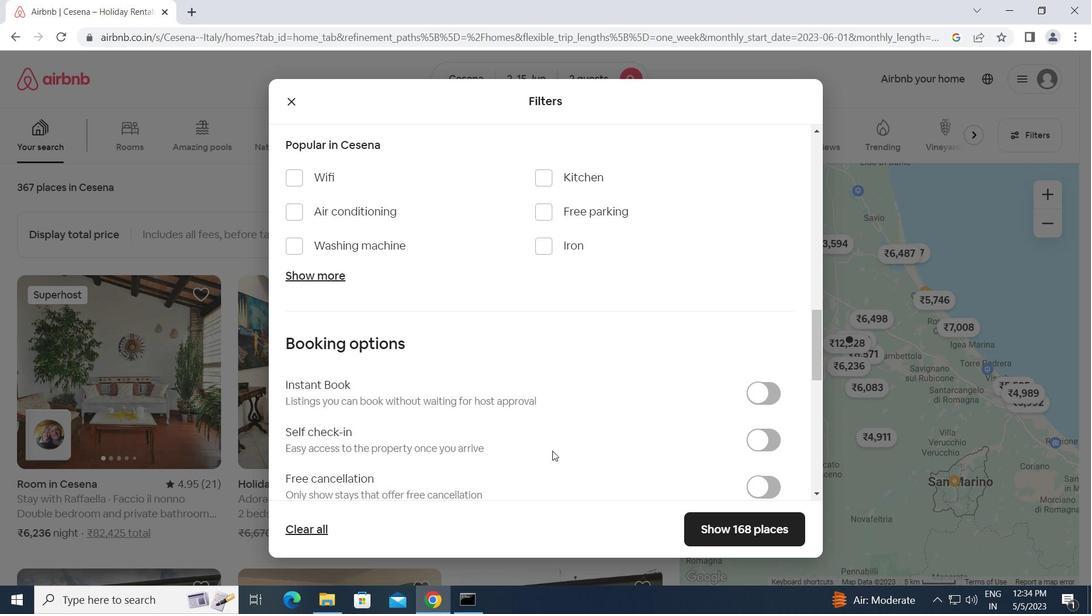 
Action: Mouse moved to (752, 370)
Screenshot: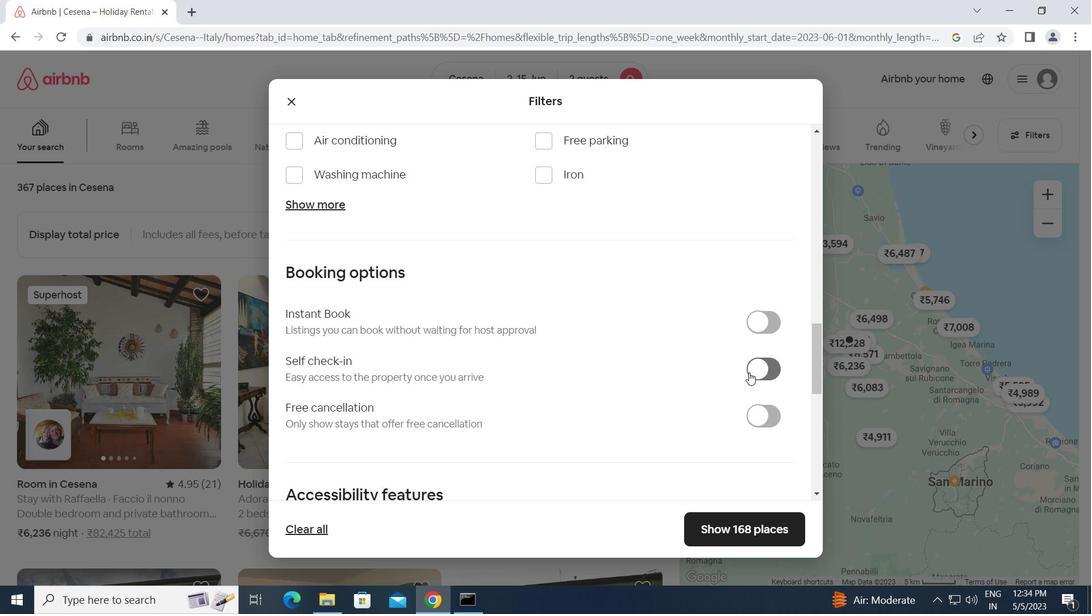 
Action: Mouse pressed left at (752, 370)
Screenshot: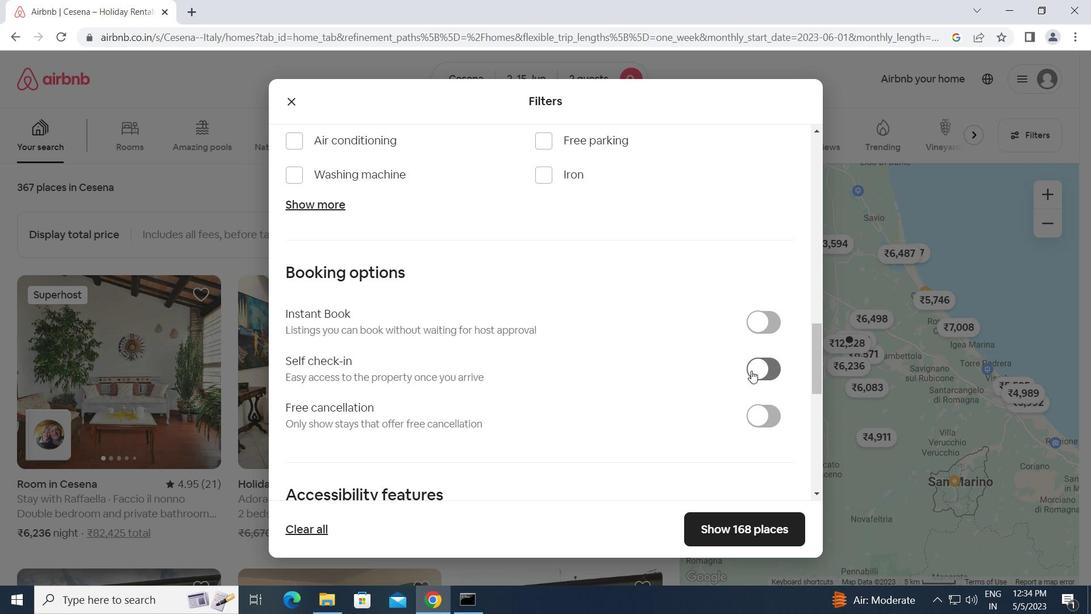 
Action: Mouse moved to (553, 394)
Screenshot: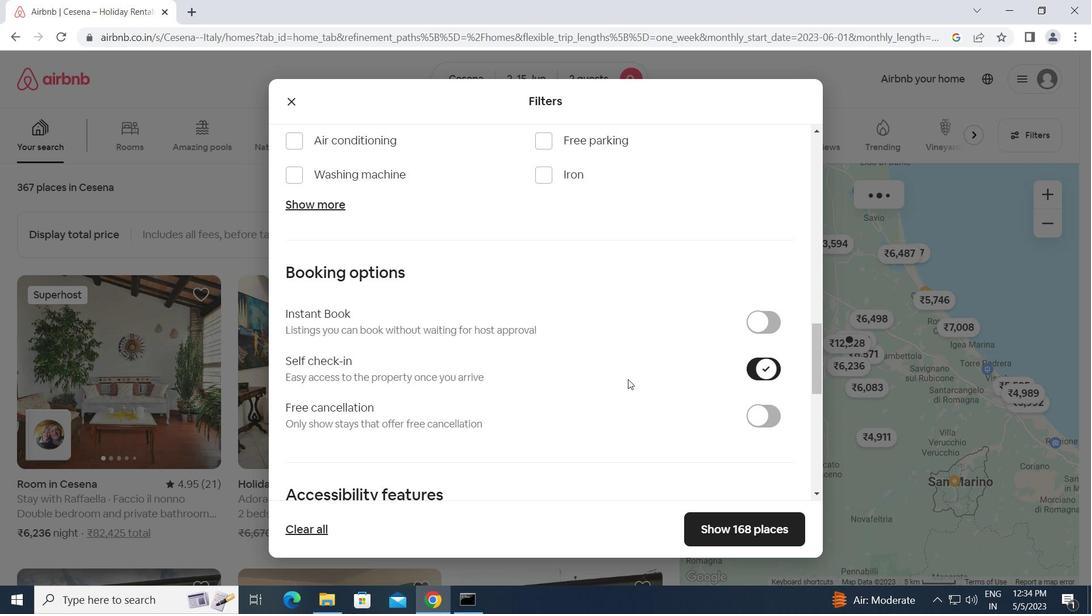 
Action: Mouse scrolled (553, 393) with delta (0, 0)
Screenshot: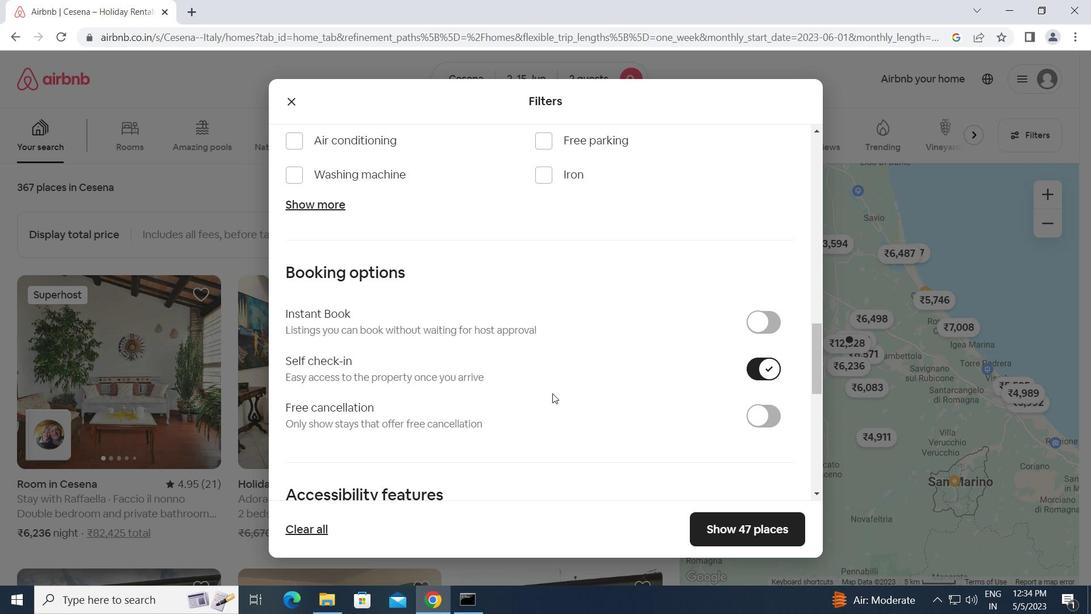 
Action: Mouse scrolled (553, 393) with delta (0, 0)
Screenshot: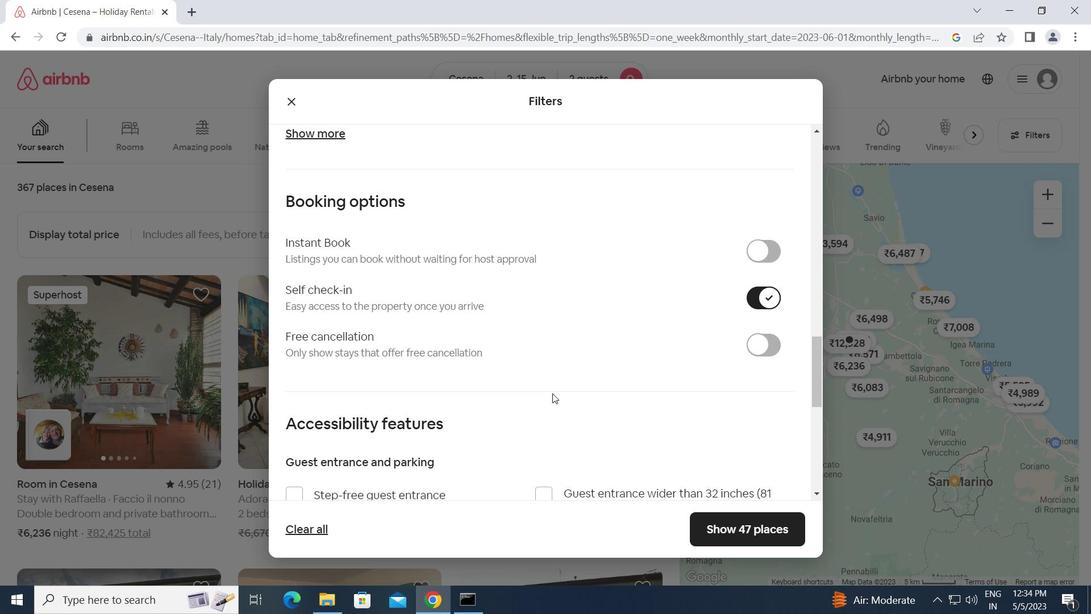 
Action: Mouse scrolled (553, 393) with delta (0, 0)
Screenshot: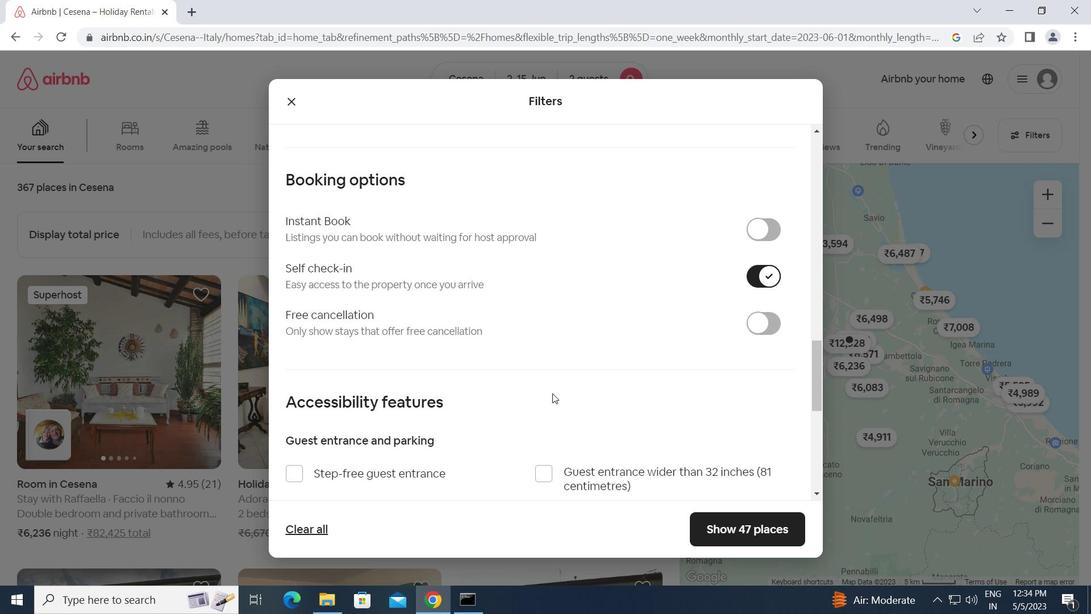 
Action: Mouse moved to (553, 394)
Screenshot: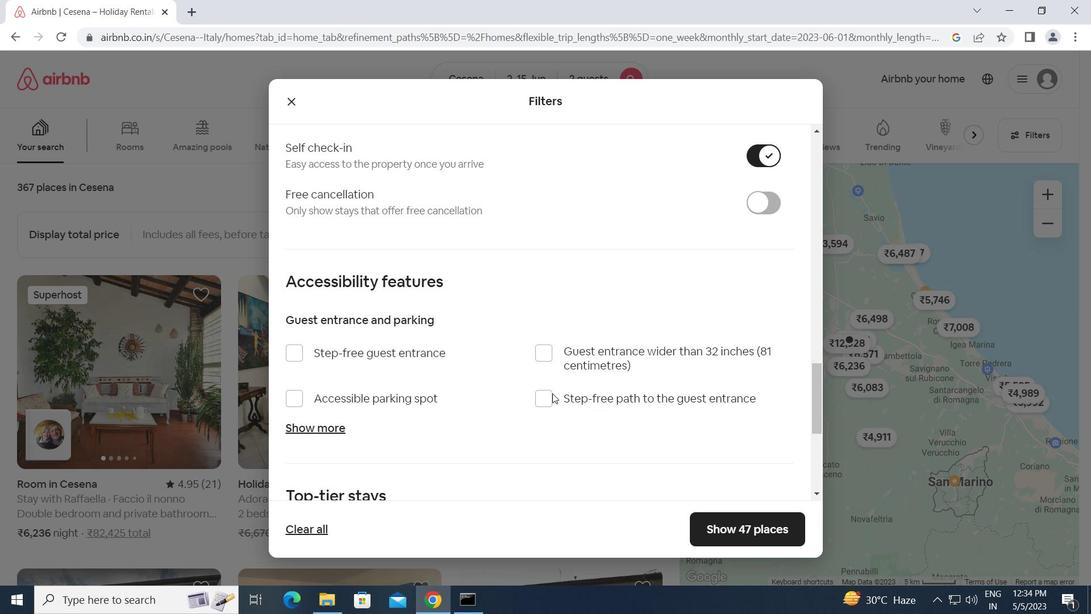 
Action: Mouse scrolled (553, 393) with delta (0, 0)
Screenshot: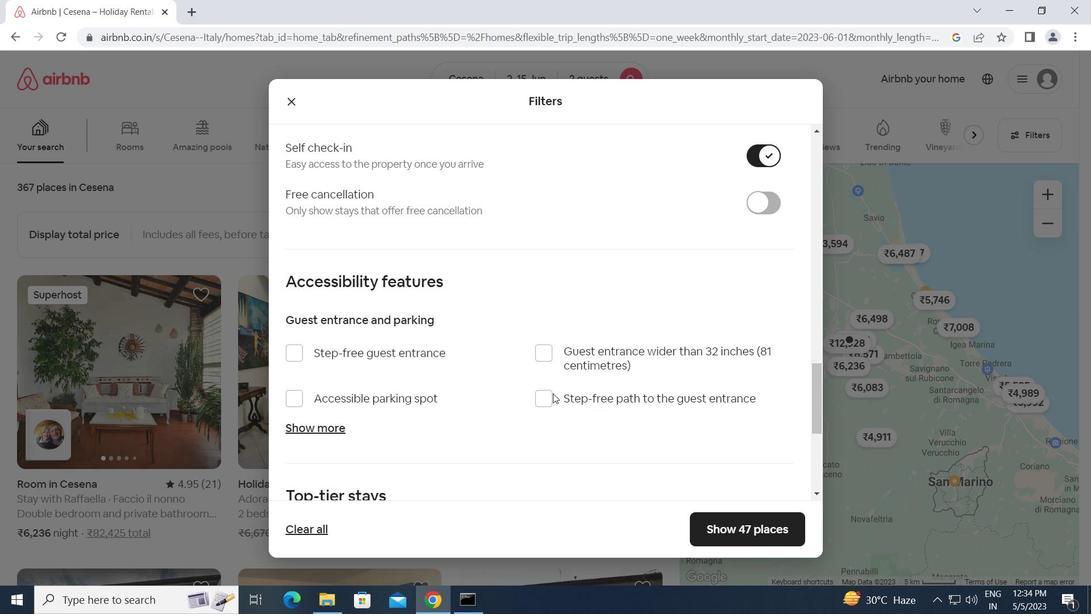 
Action: Mouse scrolled (553, 393) with delta (0, 0)
Screenshot: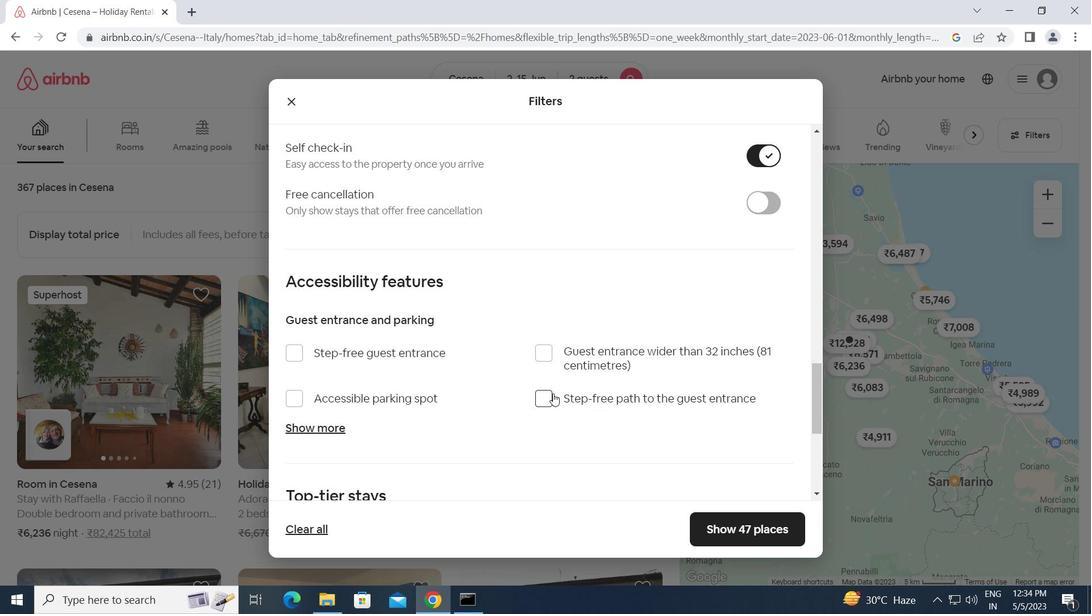 
Action: Mouse scrolled (553, 393) with delta (0, 0)
Screenshot: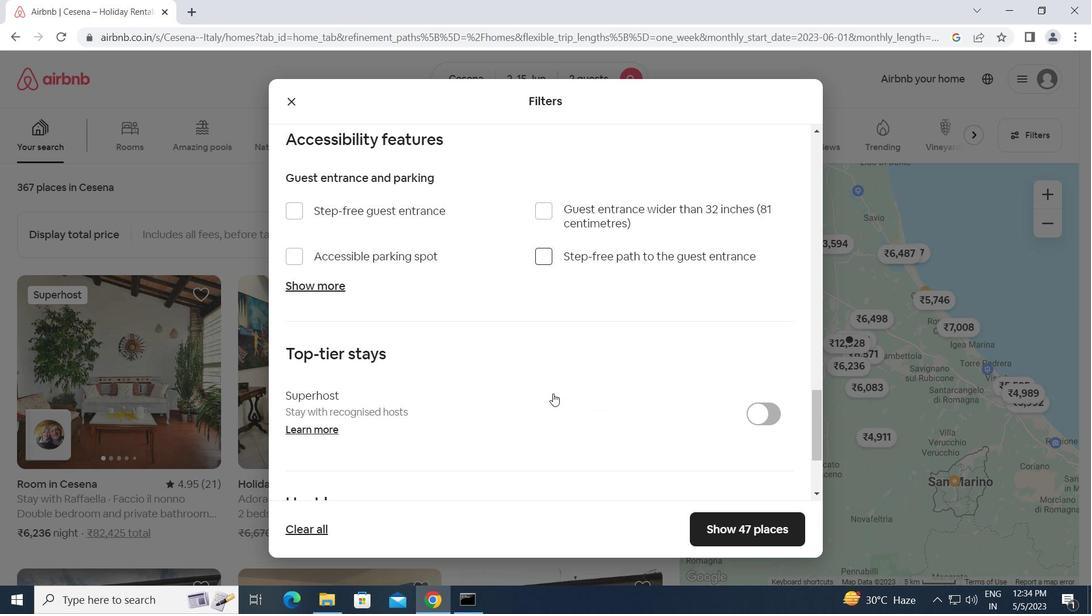 
Action: Mouse scrolled (553, 393) with delta (0, 0)
Screenshot: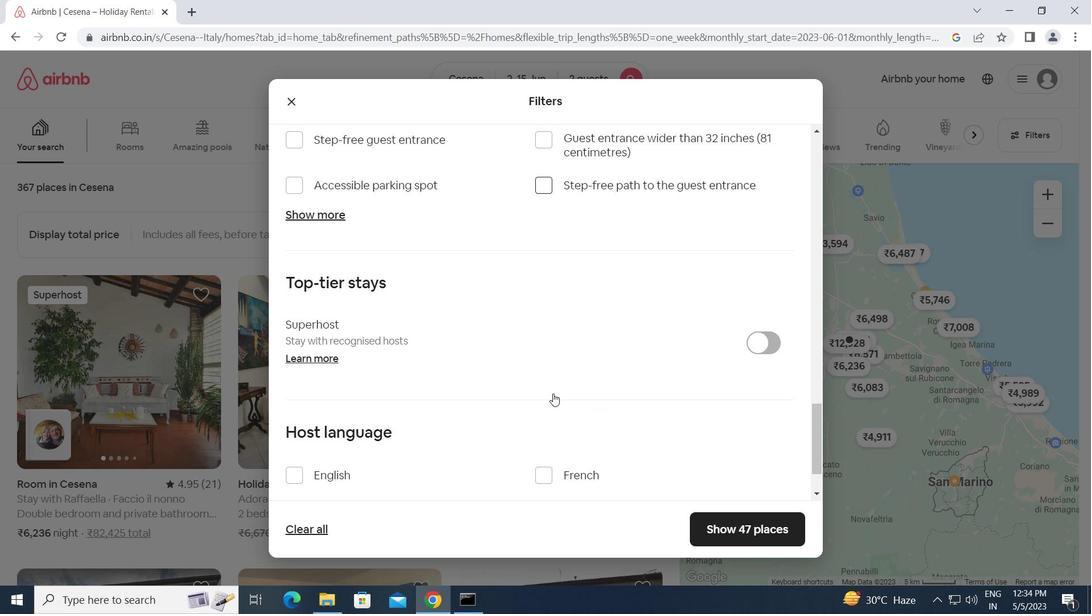 
Action: Mouse scrolled (553, 393) with delta (0, 0)
Screenshot: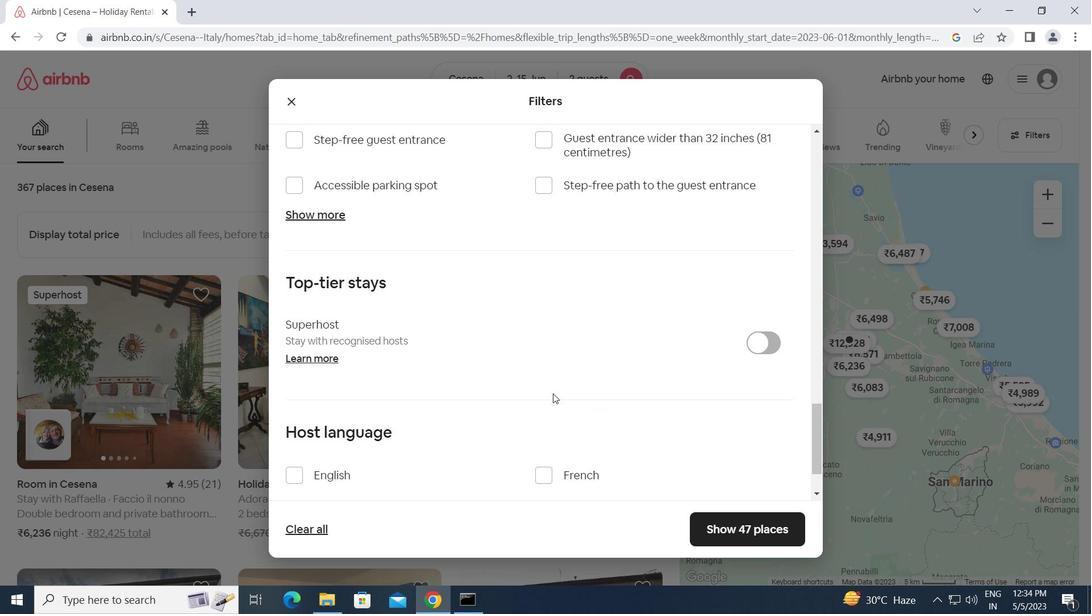 
Action: Mouse moved to (296, 402)
Screenshot: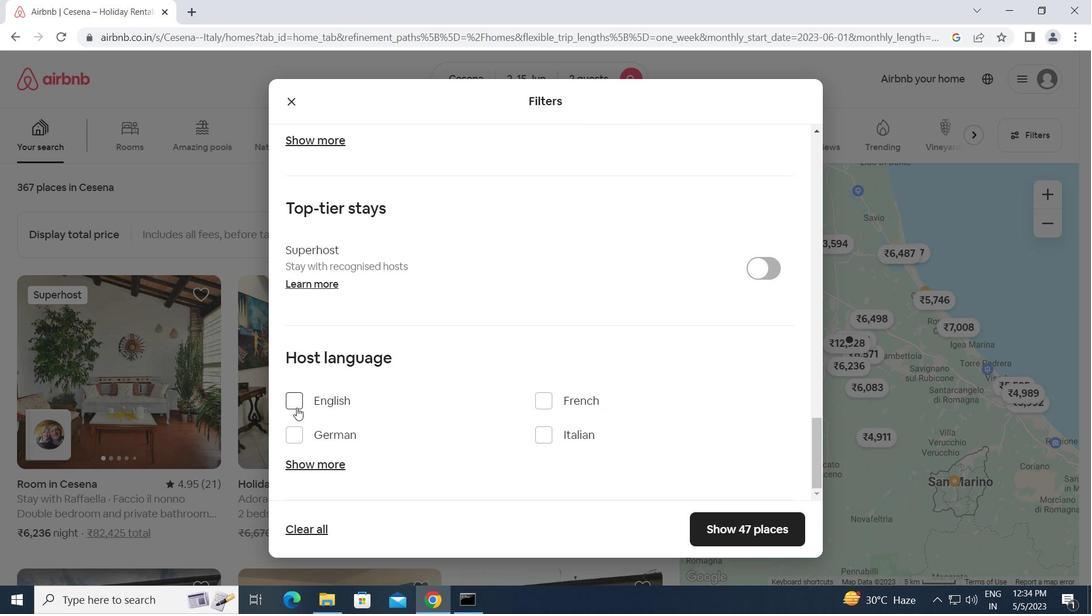 
Action: Mouse pressed left at (296, 402)
Screenshot: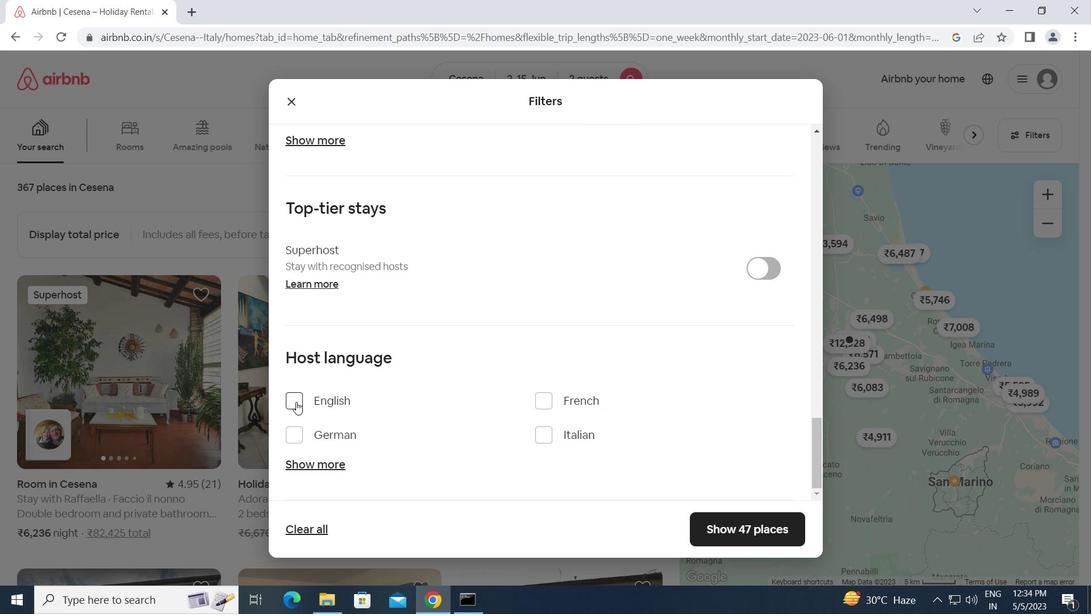 
Action: Mouse moved to (734, 527)
Screenshot: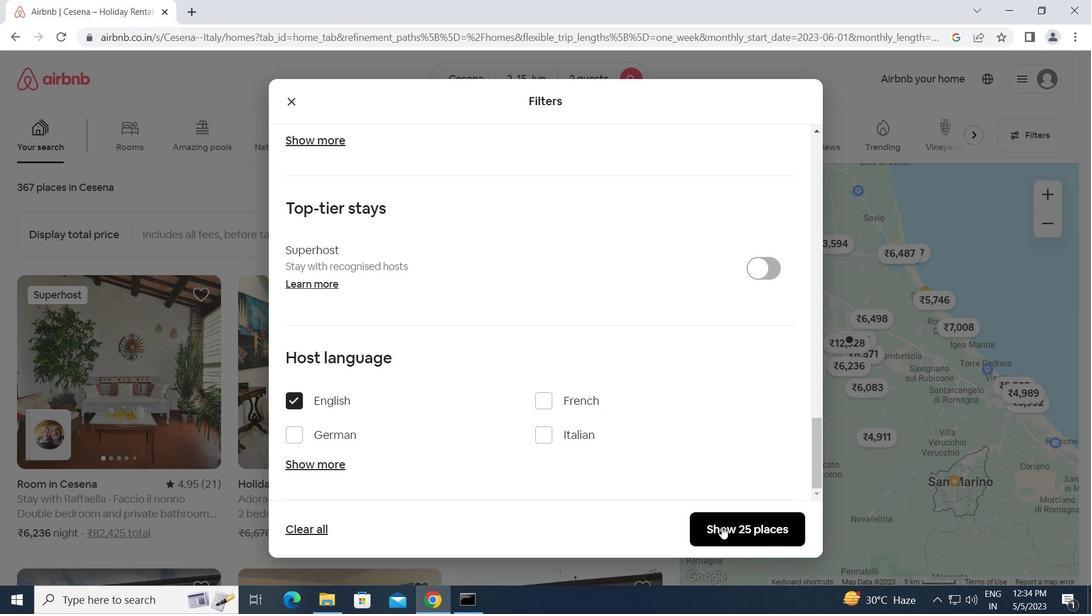 
Action: Mouse pressed left at (734, 527)
Screenshot: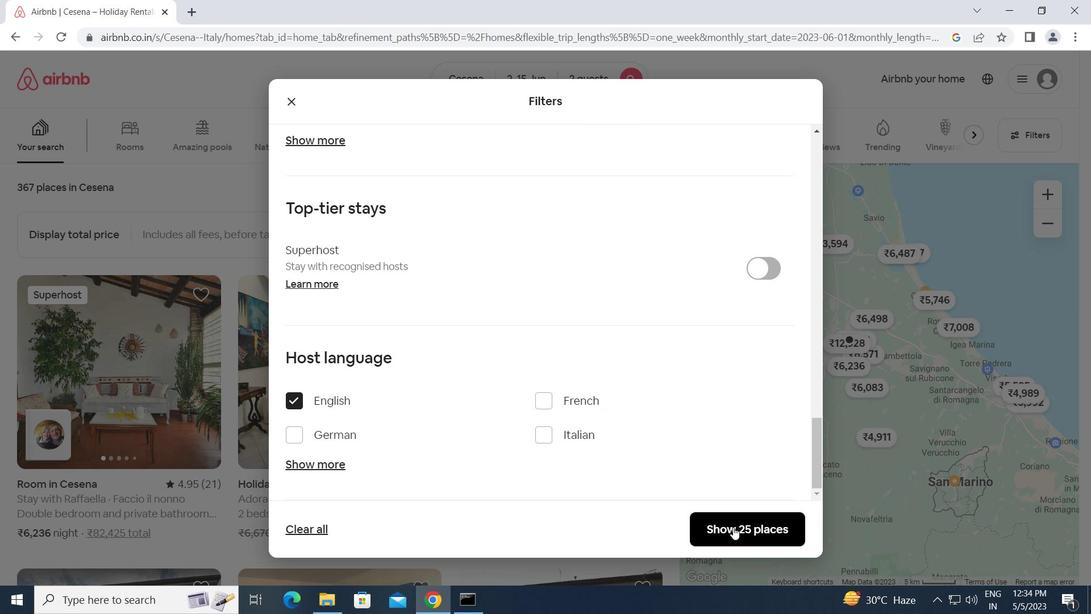 
Action: Mouse moved to (713, 520)
Screenshot: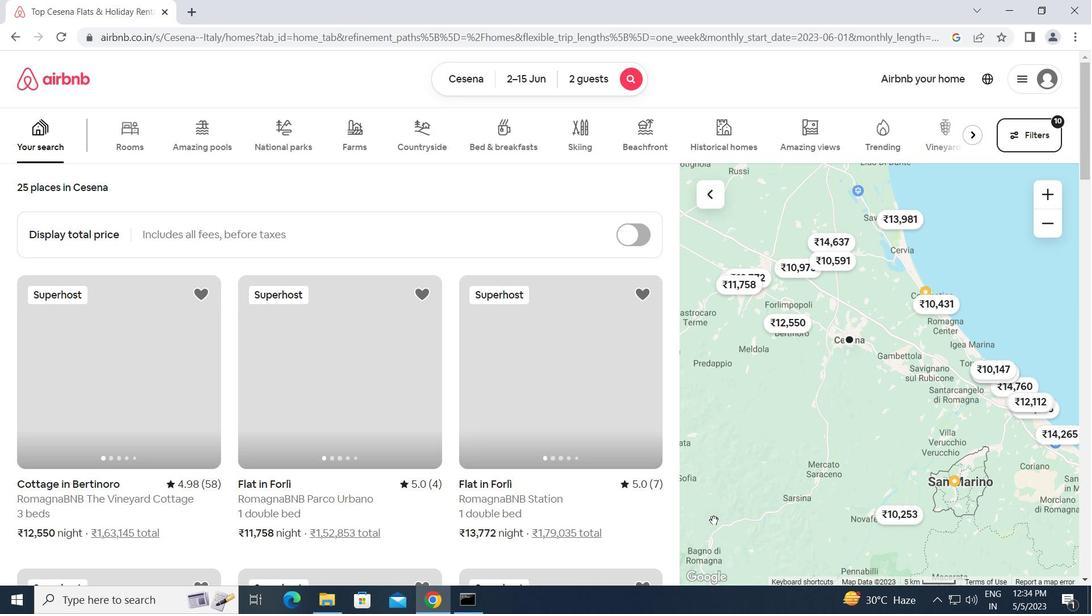 
